 Task: Get directions from Grand Staircase-Escalante National Monument, Utah, United States to Sequoia National Park, California, United States departing at 12:00 noon on the 15th of December
Action: Mouse moved to (305, 73)
Screenshot: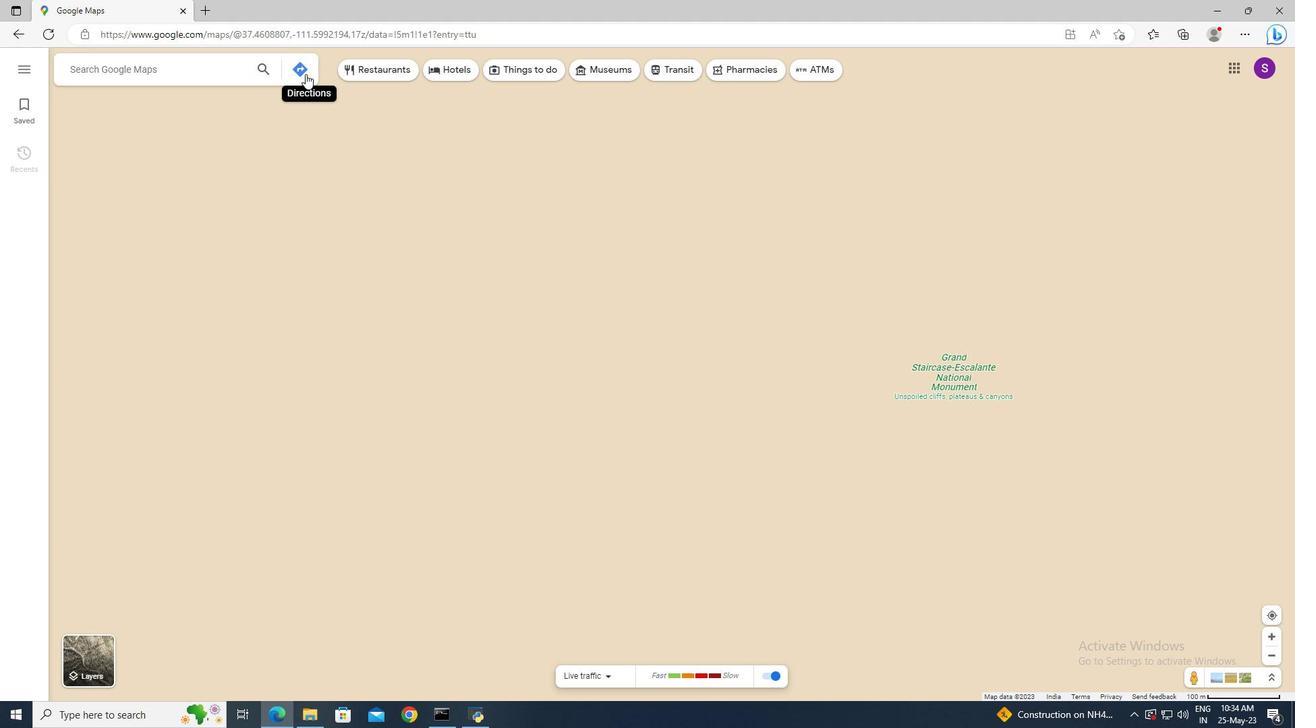 
Action: Mouse pressed left at (305, 73)
Screenshot: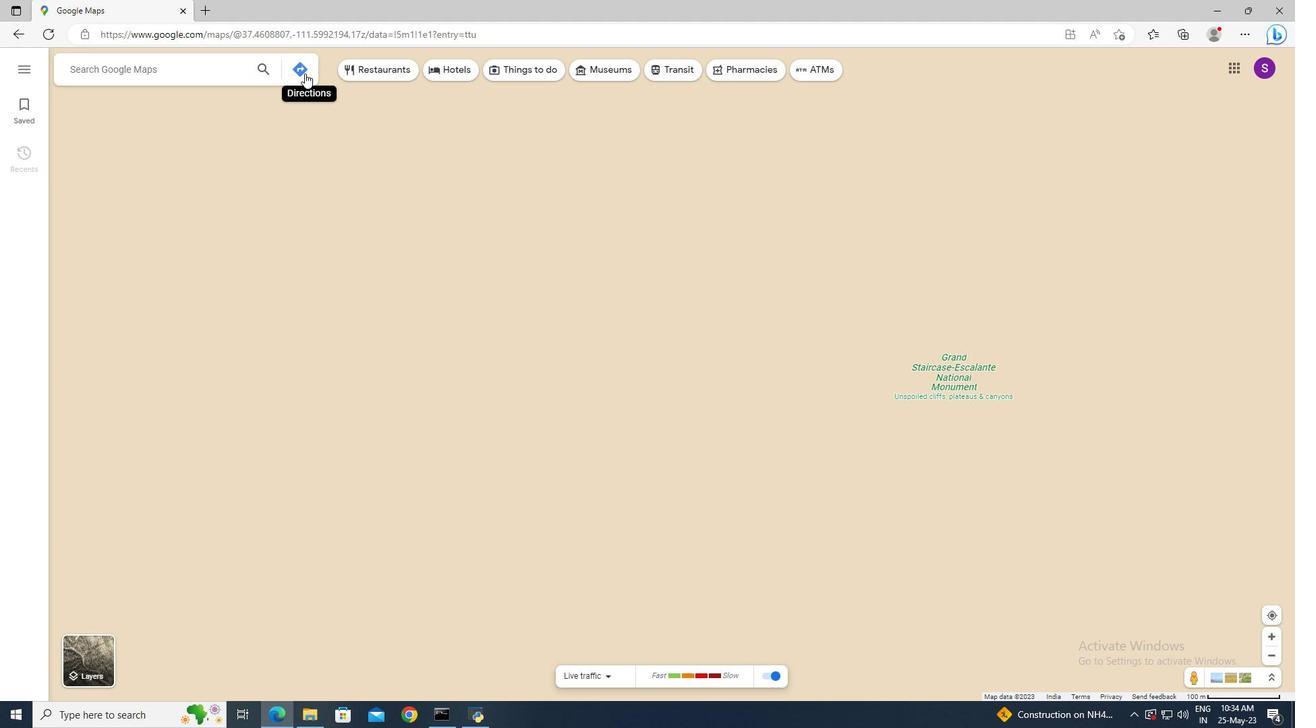 
Action: Mouse moved to (176, 112)
Screenshot: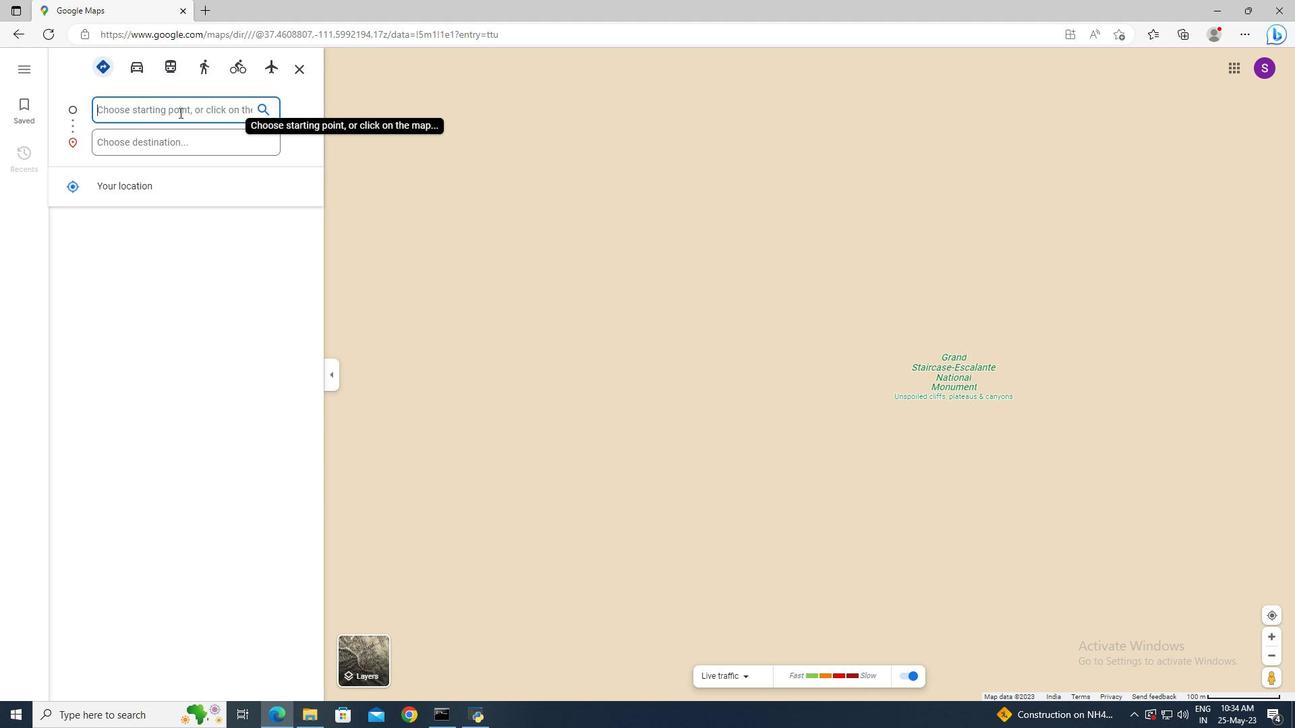 
Action: Mouse pressed left at (176, 112)
Screenshot: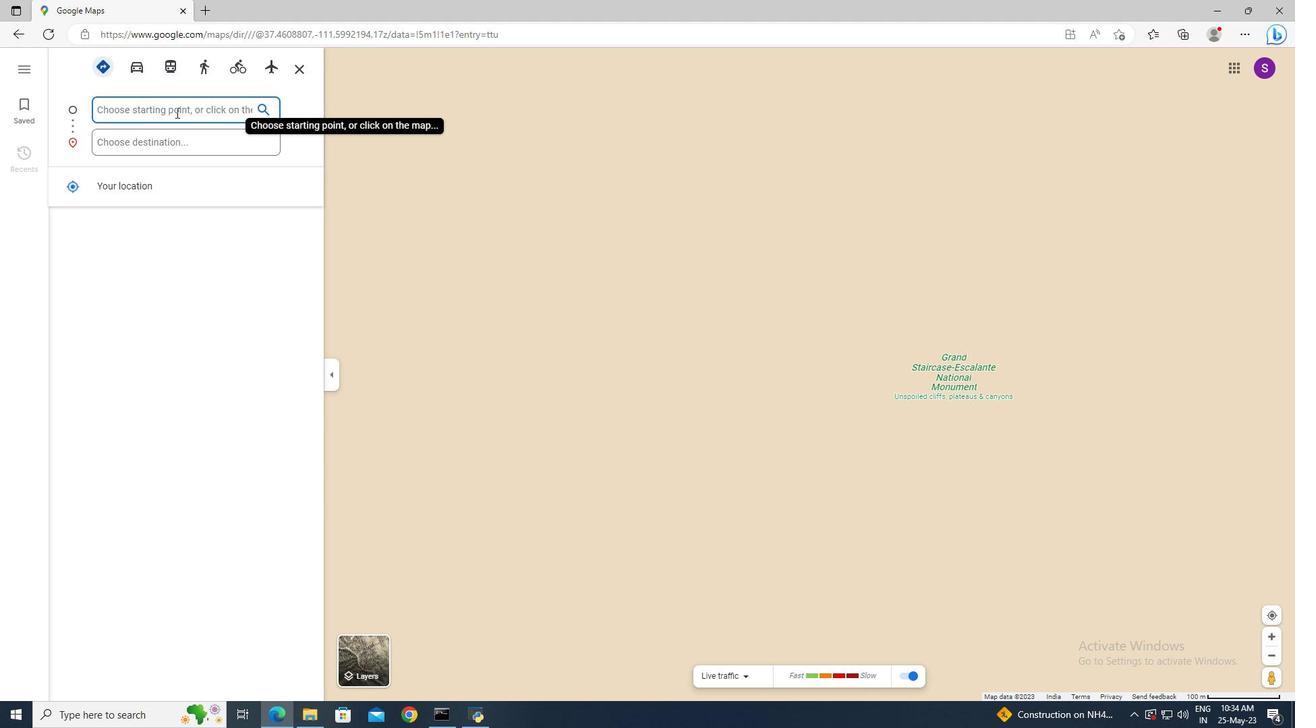
Action: Key pressed <Key.shift>Grand<Key.space><Key.shift_r>Staircase-<Key.shift>E
Screenshot: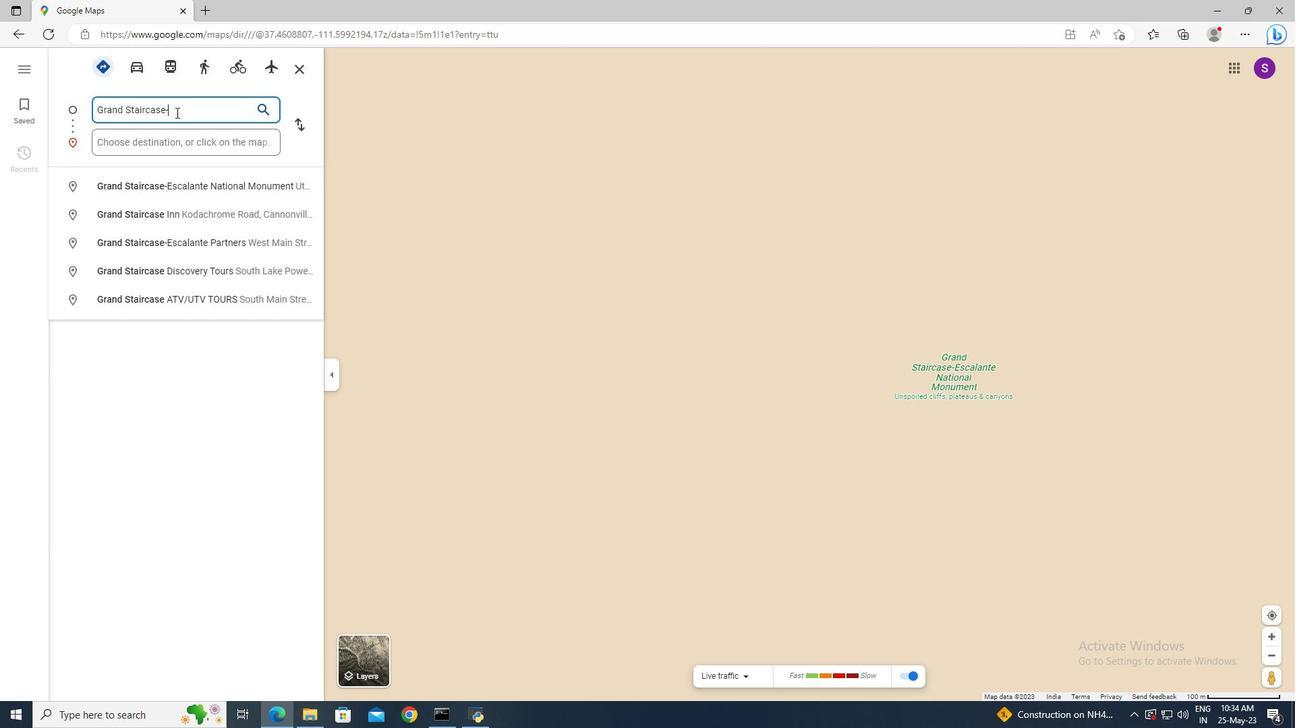 
Action: Mouse moved to (178, 186)
Screenshot: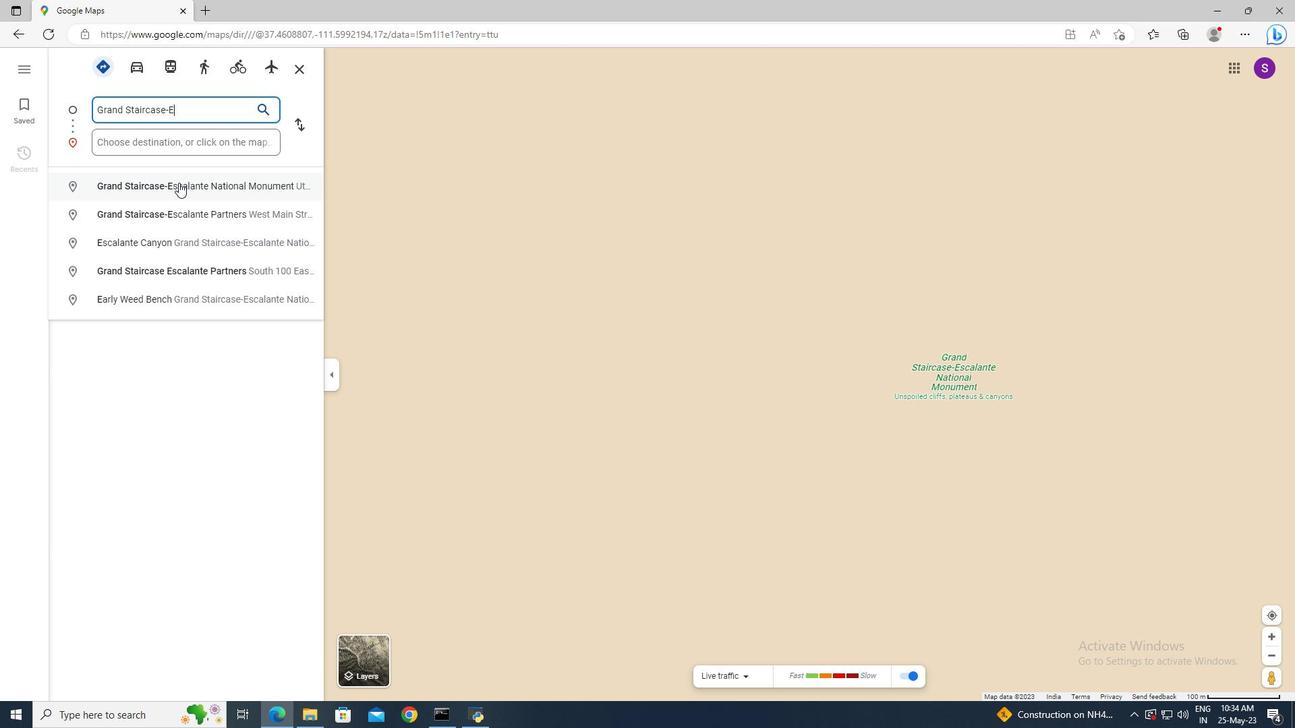 
Action: Mouse pressed left at (178, 186)
Screenshot: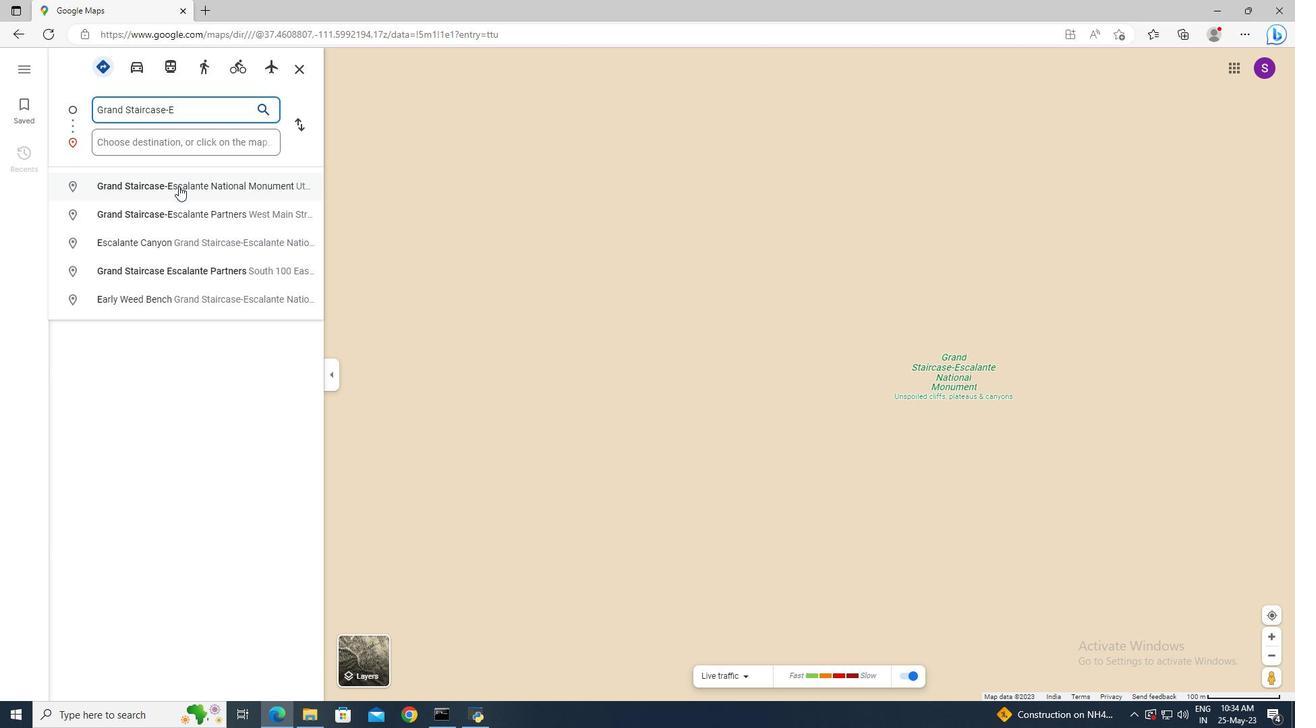 
Action: Mouse moved to (147, 143)
Screenshot: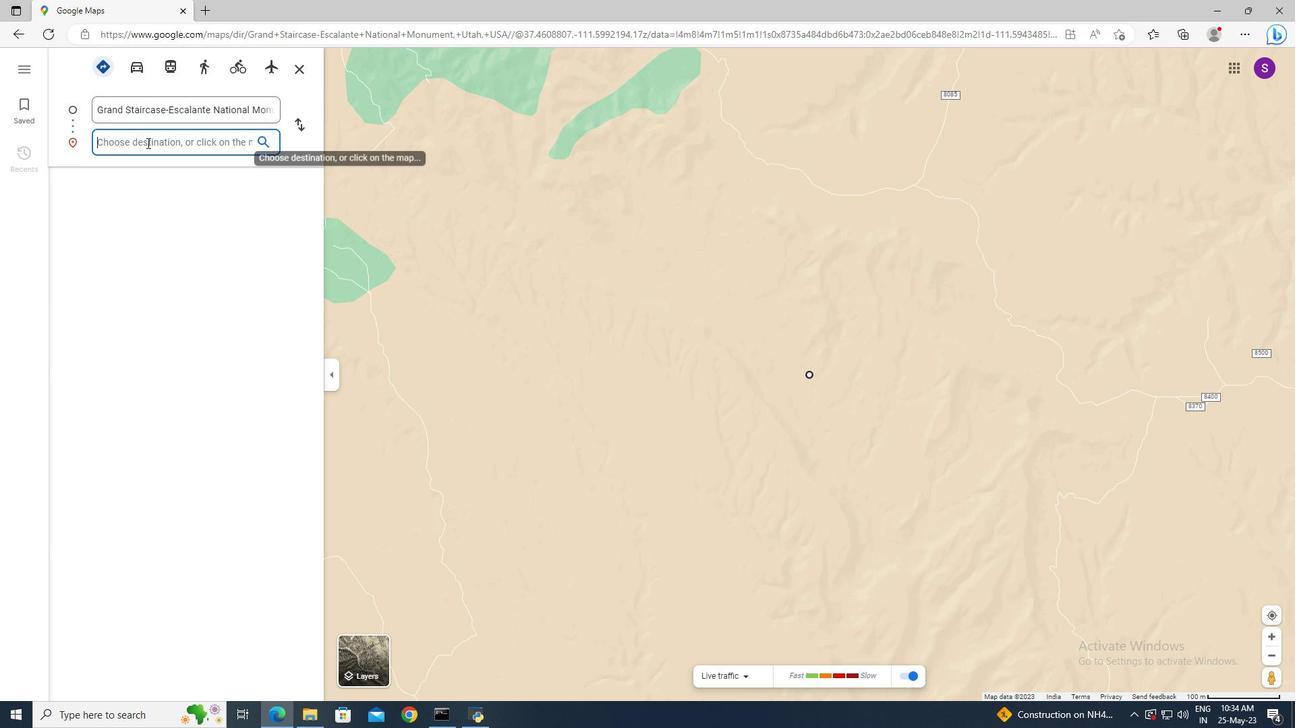 
Action: Mouse pressed left at (147, 143)
Screenshot: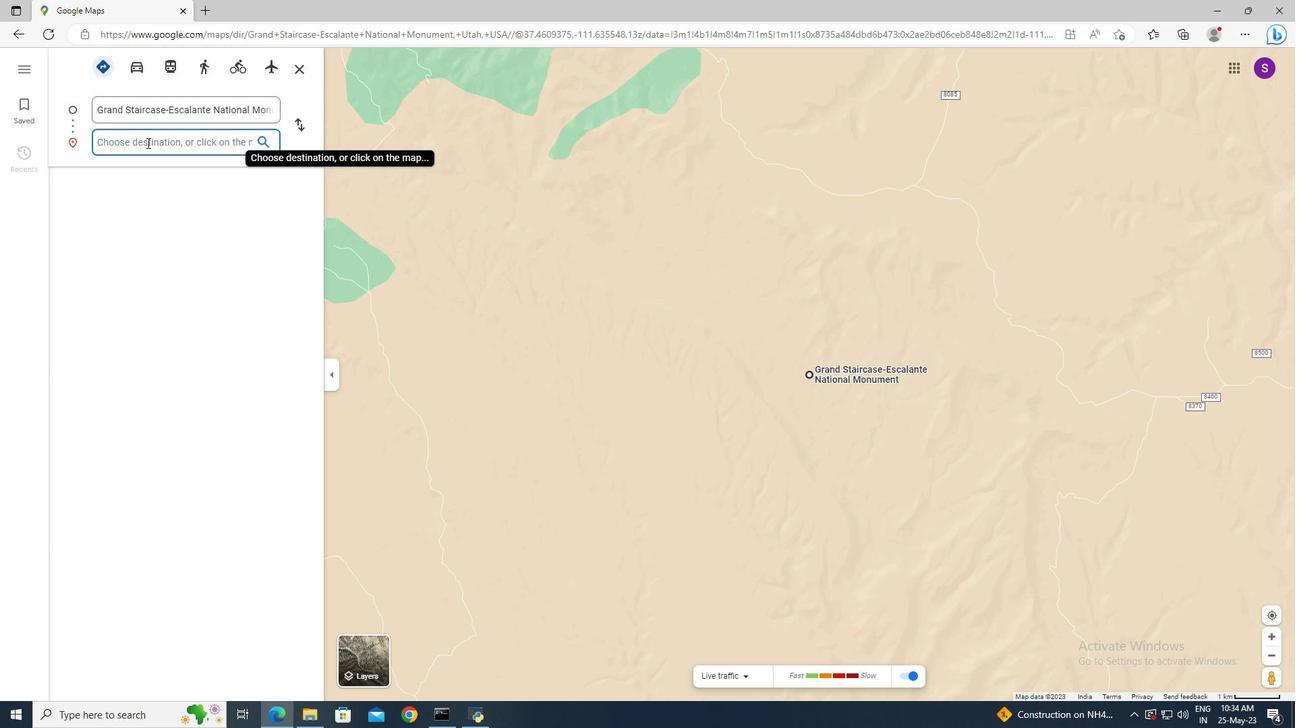 
Action: Key pressed <Key.shift_r>Sequoia<Key.space><Key.shift>National<Key.space><Key.shift>Park
Screenshot: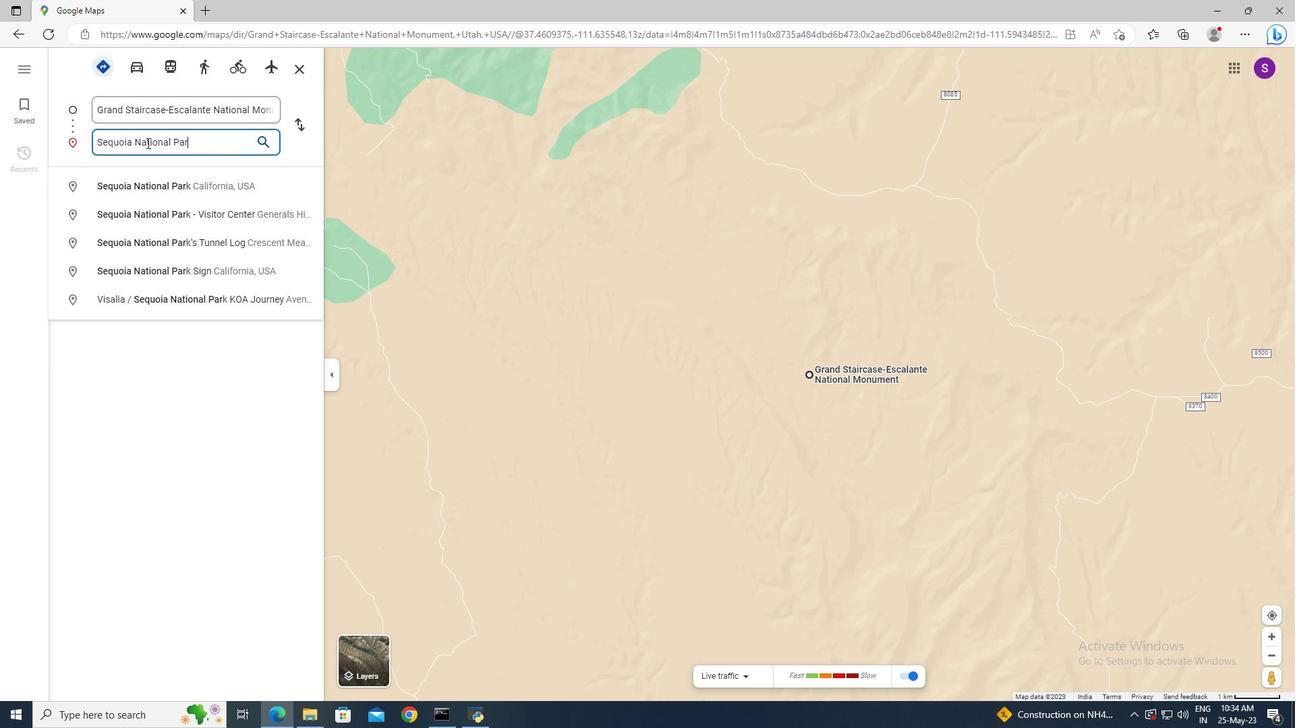 
Action: Mouse moved to (158, 182)
Screenshot: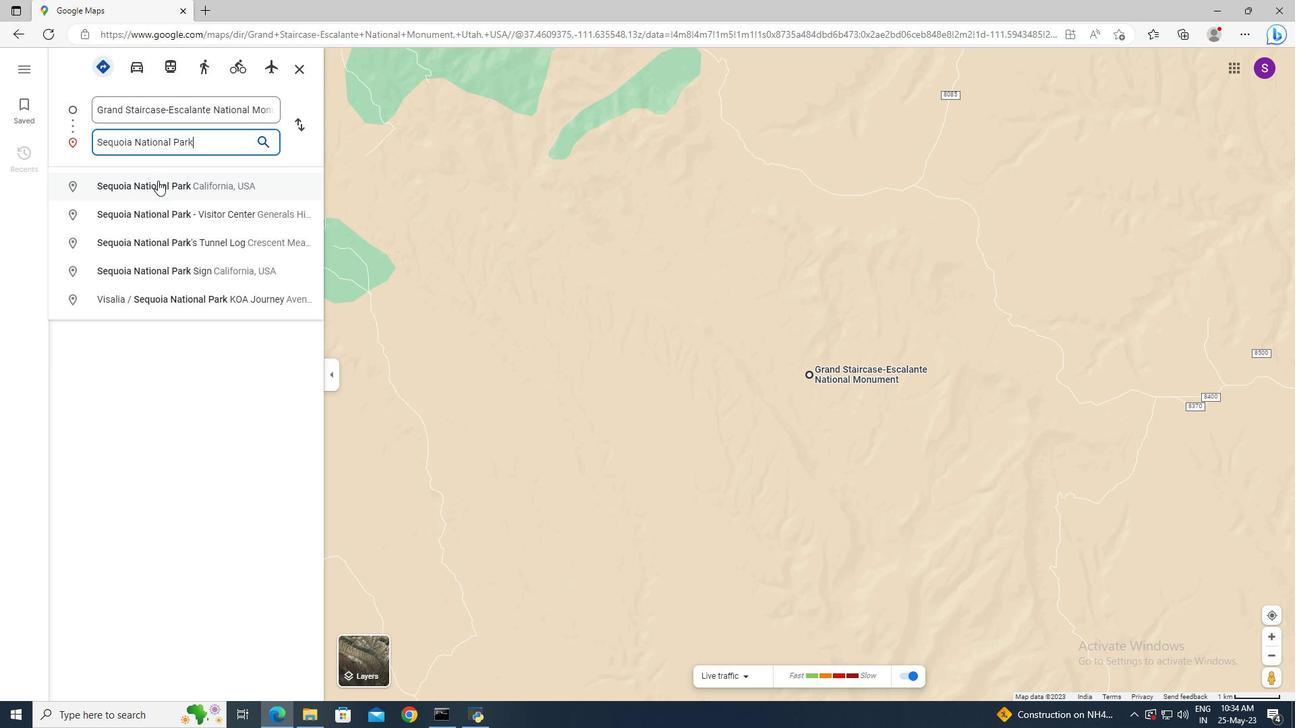 
Action: Mouse pressed left at (158, 182)
Screenshot: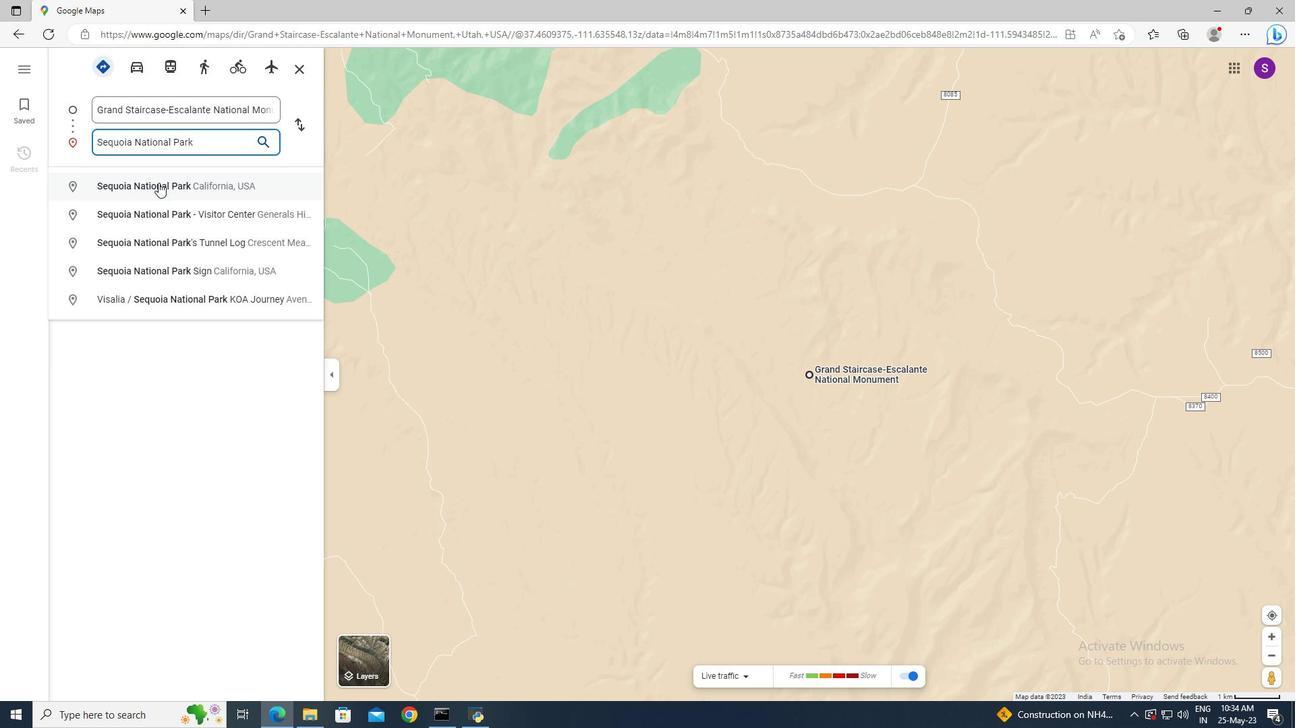 
Action: Mouse moved to (149, 221)
Screenshot: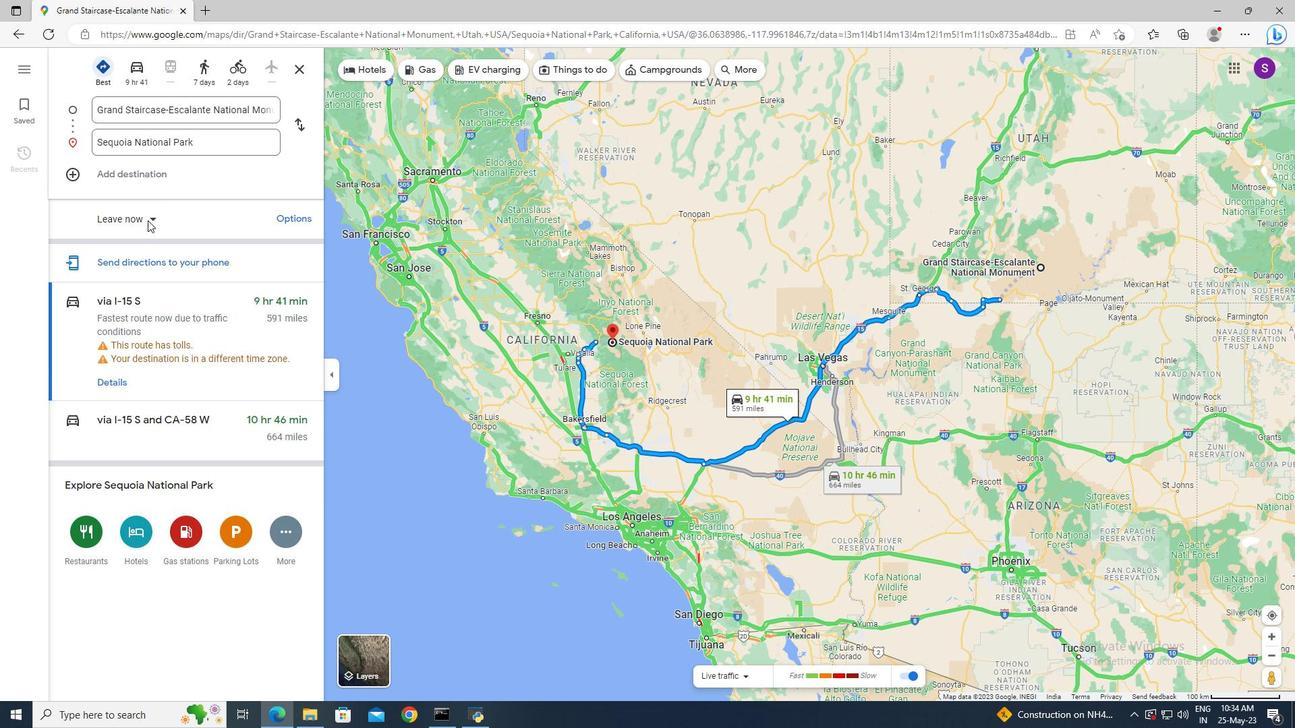 
Action: Mouse pressed left at (149, 221)
Screenshot: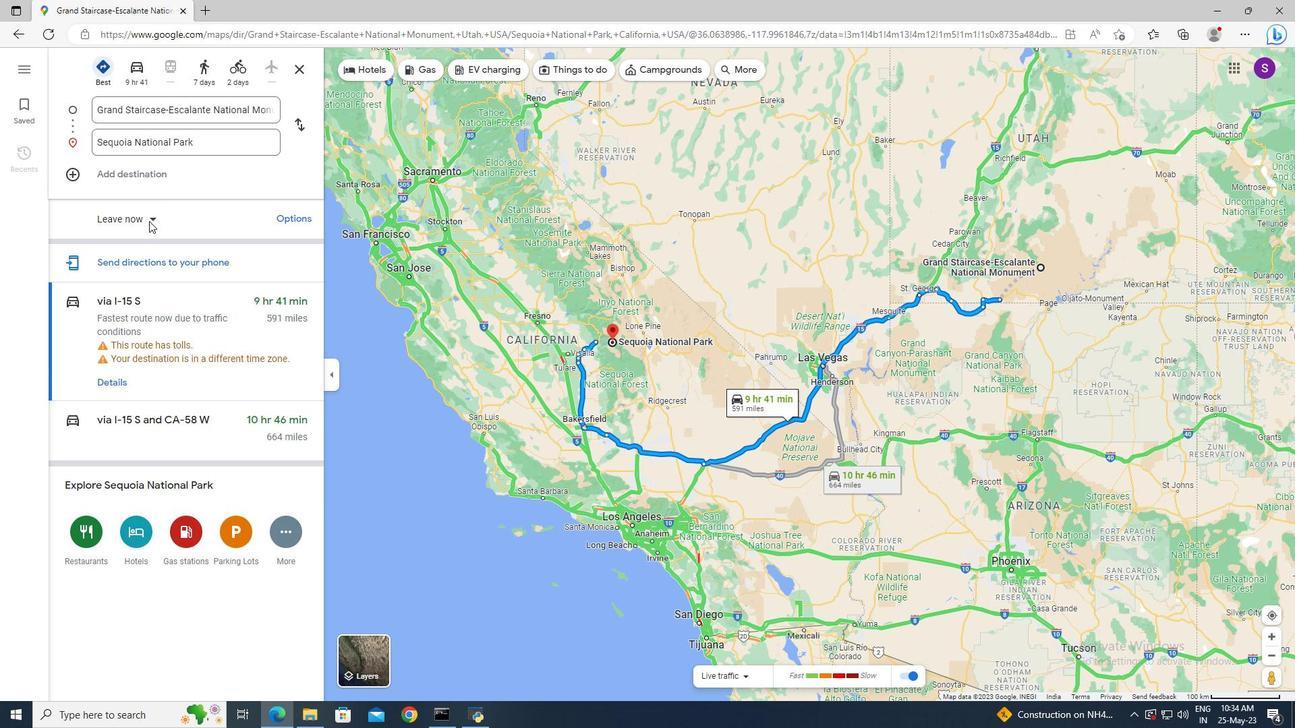 
Action: Mouse moved to (137, 255)
Screenshot: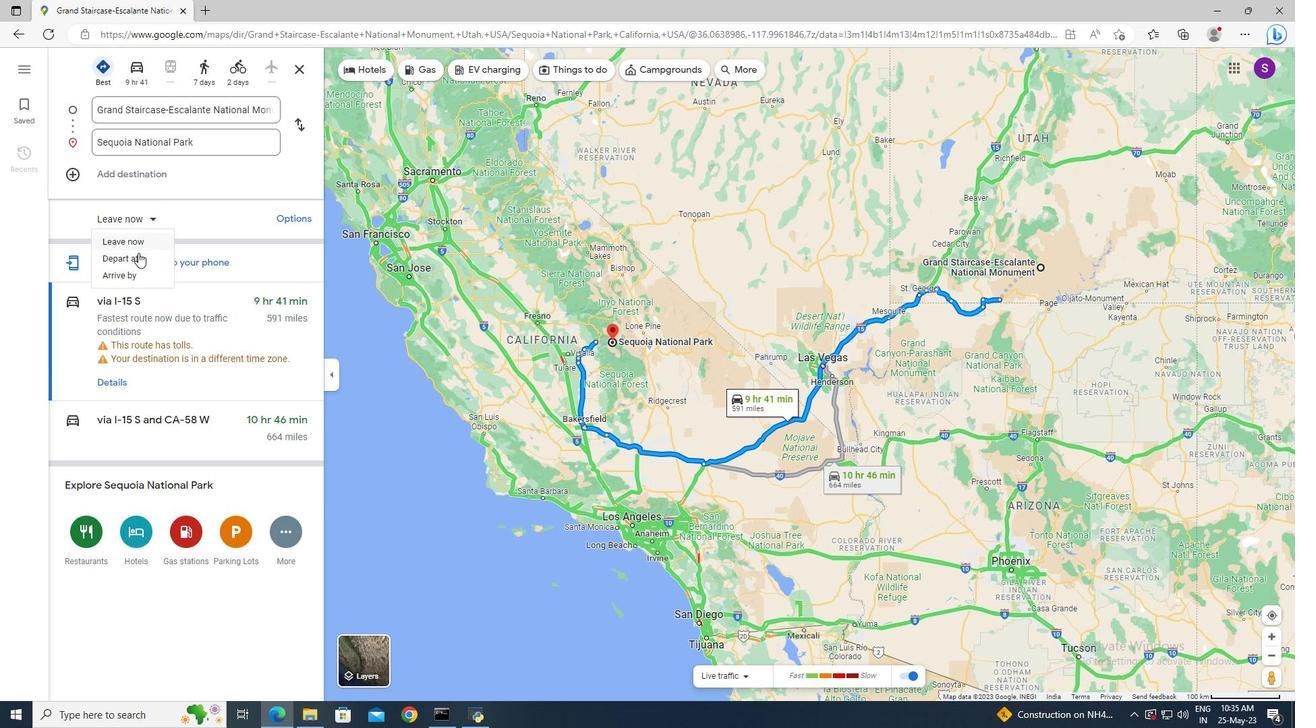 
Action: Mouse pressed left at (137, 255)
Screenshot: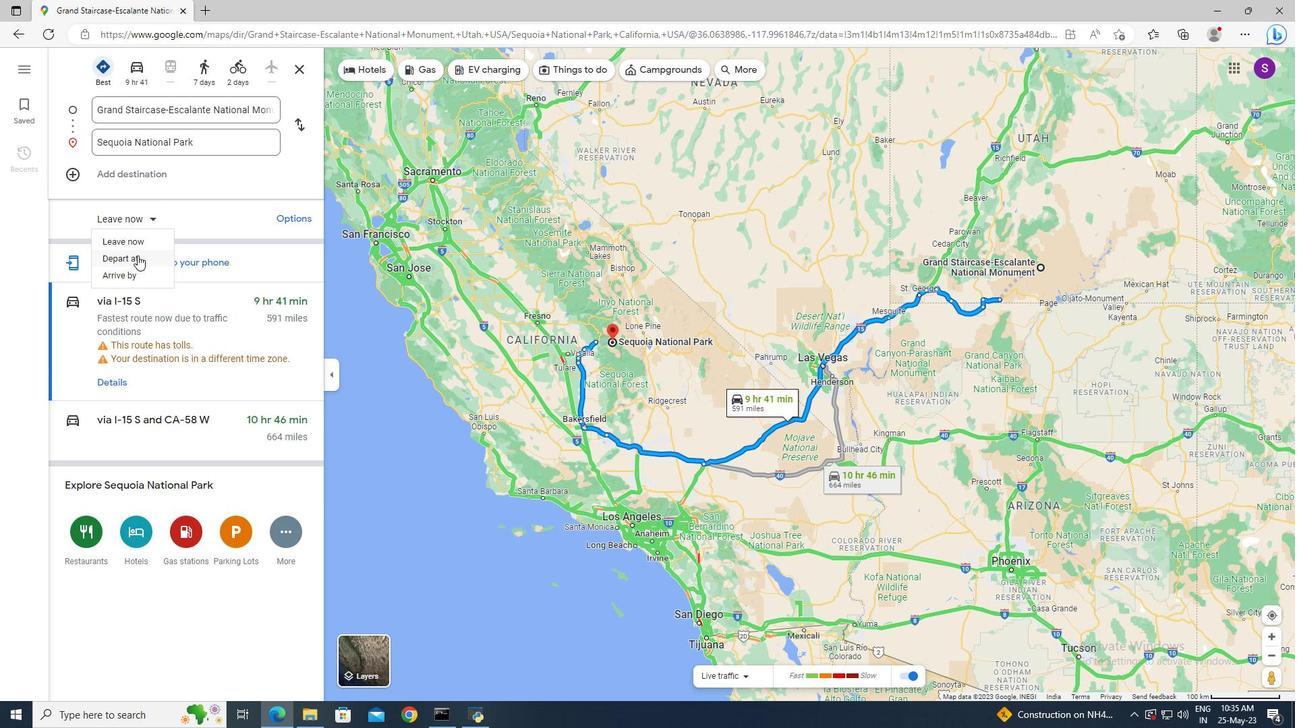 
Action: Mouse moved to (145, 211)
Screenshot: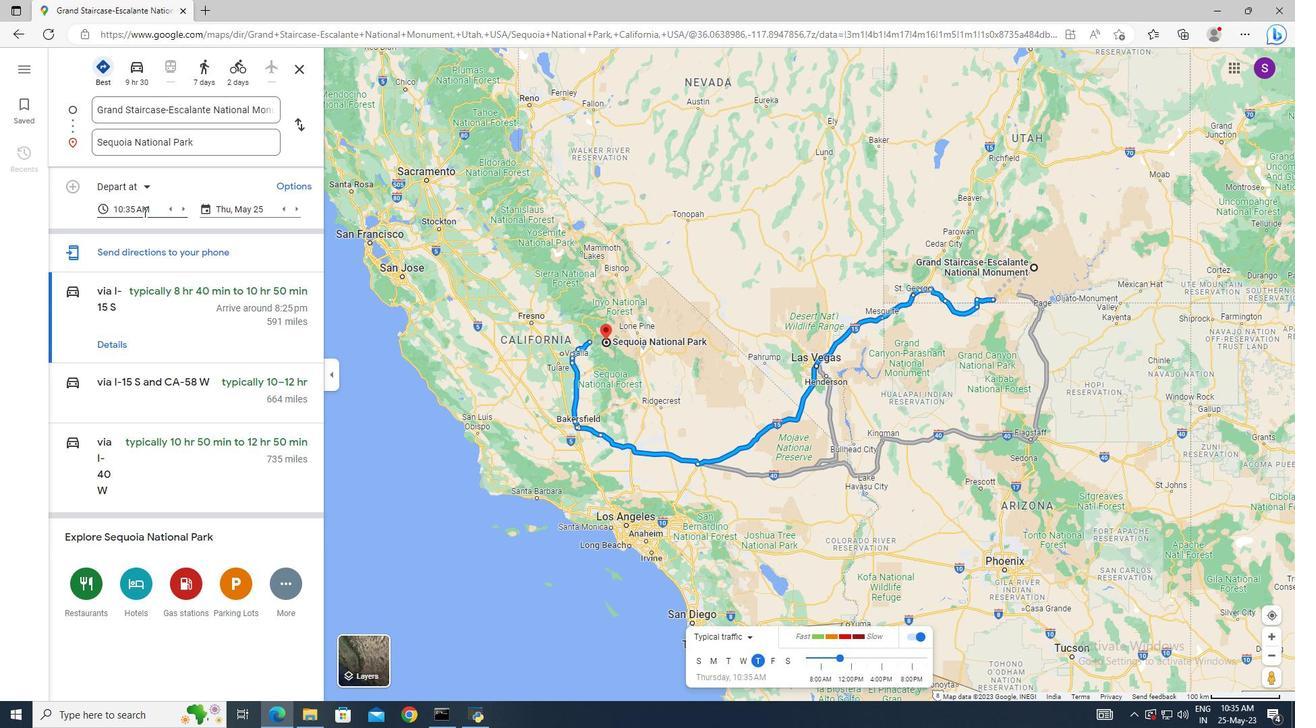 
Action: Mouse pressed left at (145, 211)
Screenshot: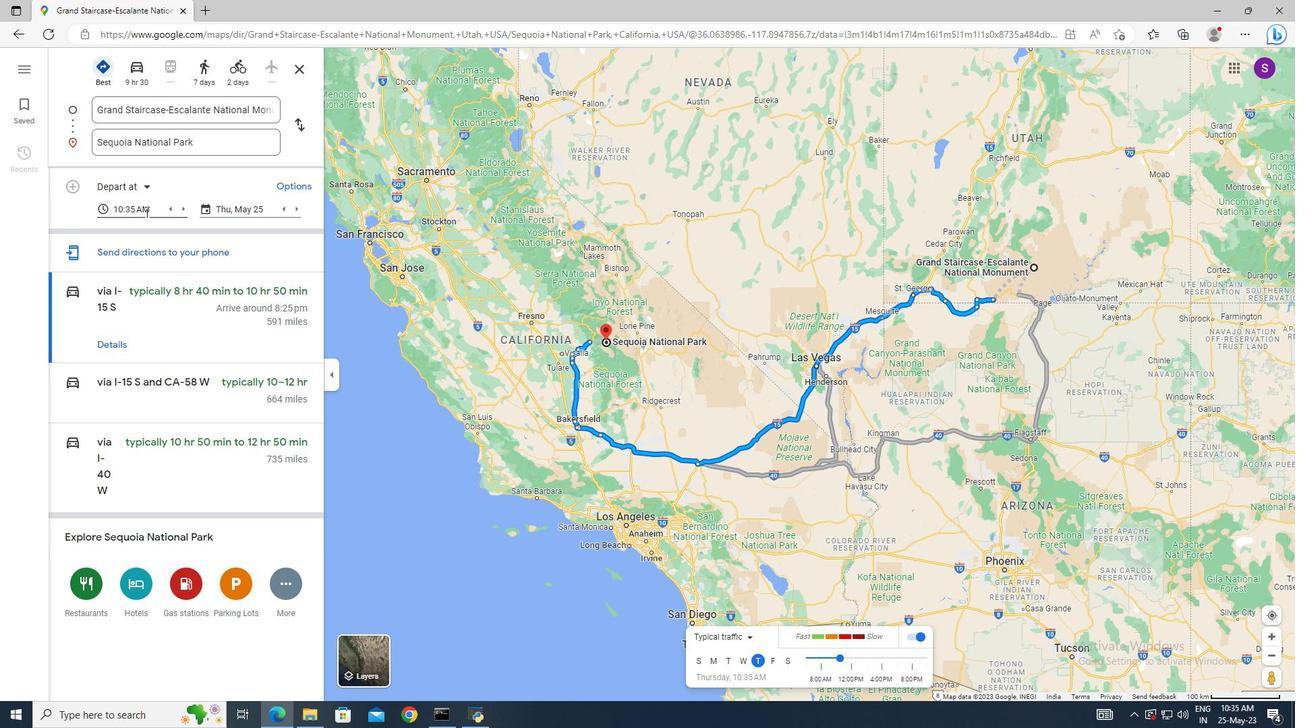 
Action: Mouse moved to (178, 369)
Screenshot: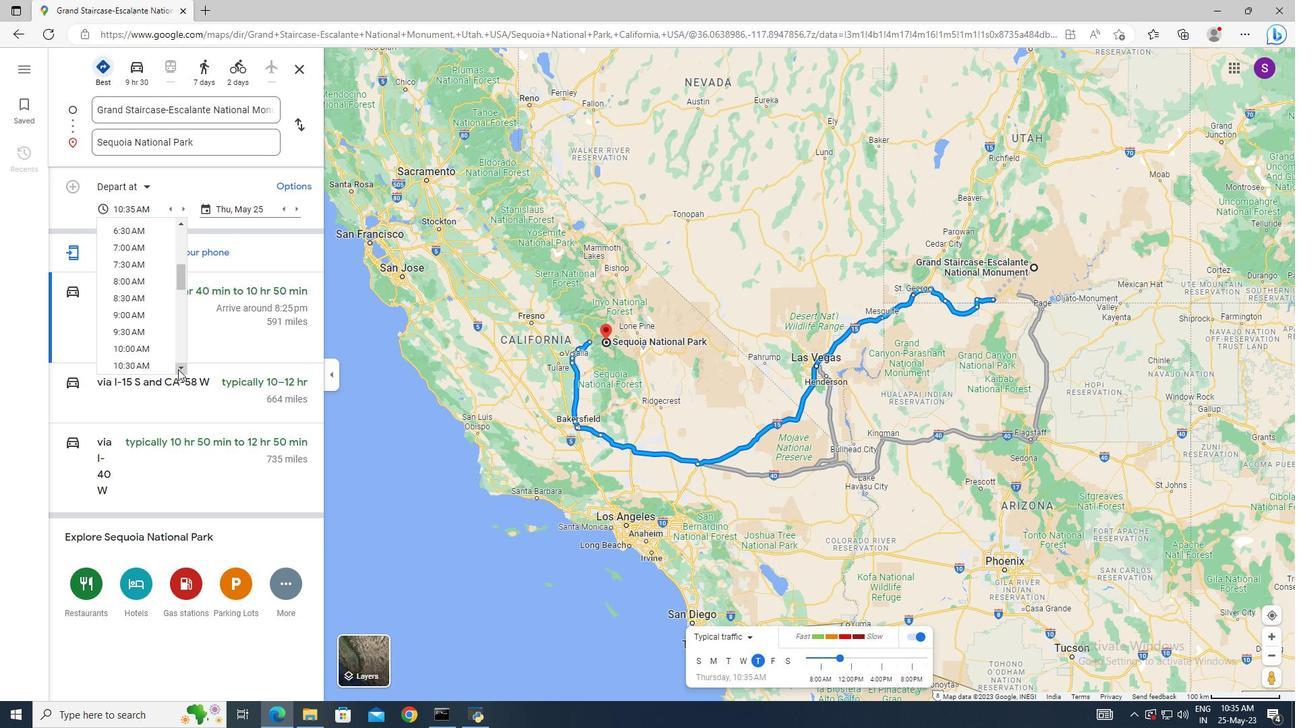 
Action: Mouse pressed left at (178, 369)
Screenshot: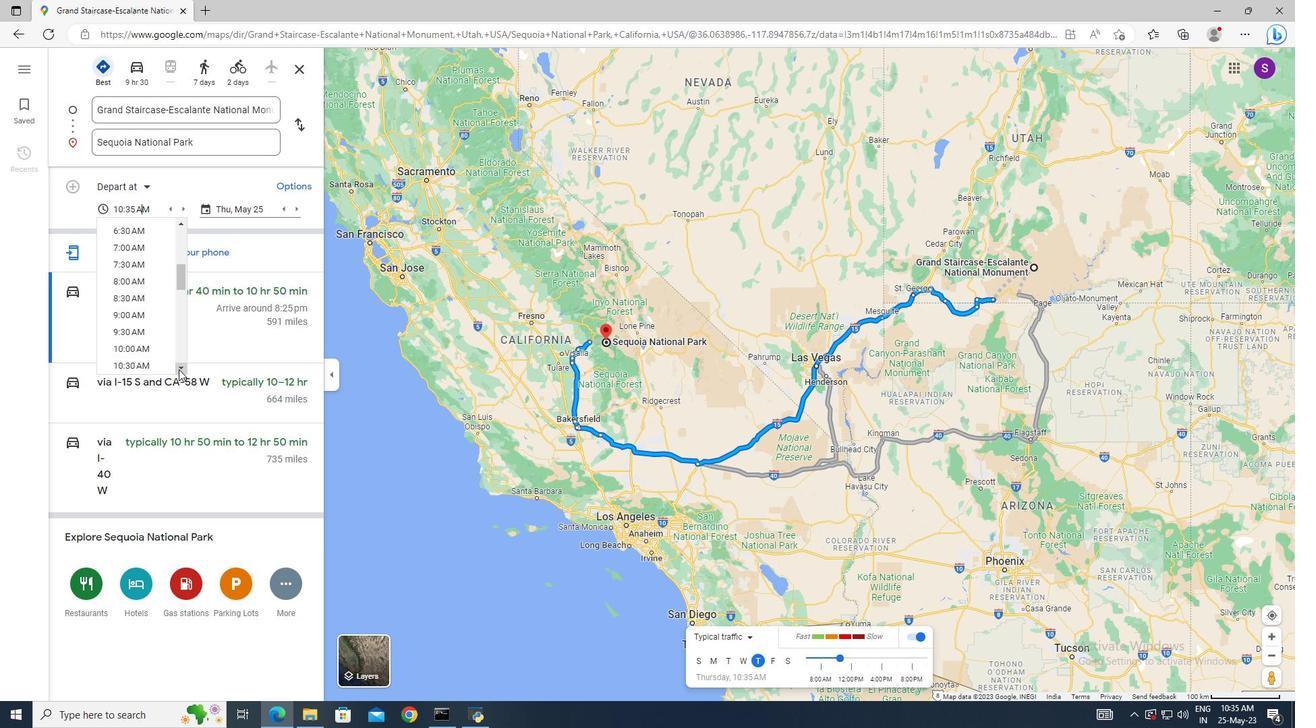 
Action: Mouse pressed left at (178, 369)
Screenshot: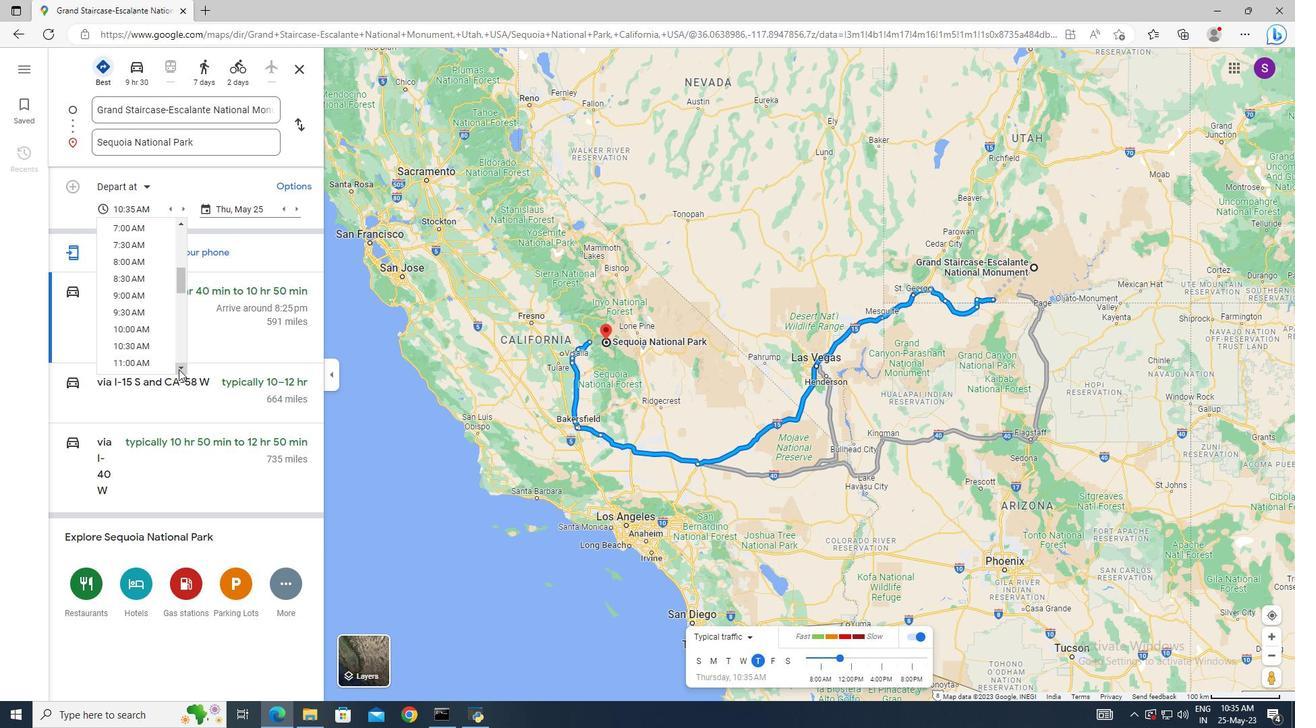 
Action: Mouse pressed left at (178, 369)
Screenshot: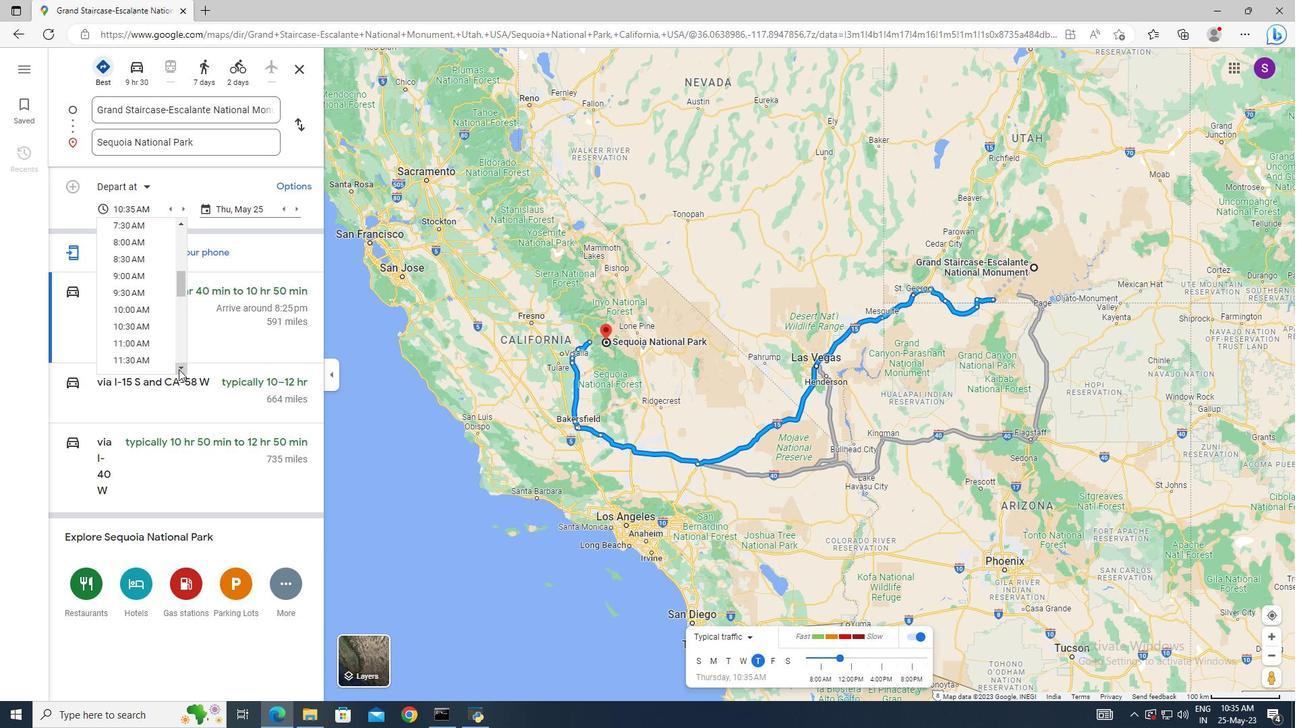 
Action: Mouse moved to (157, 360)
Screenshot: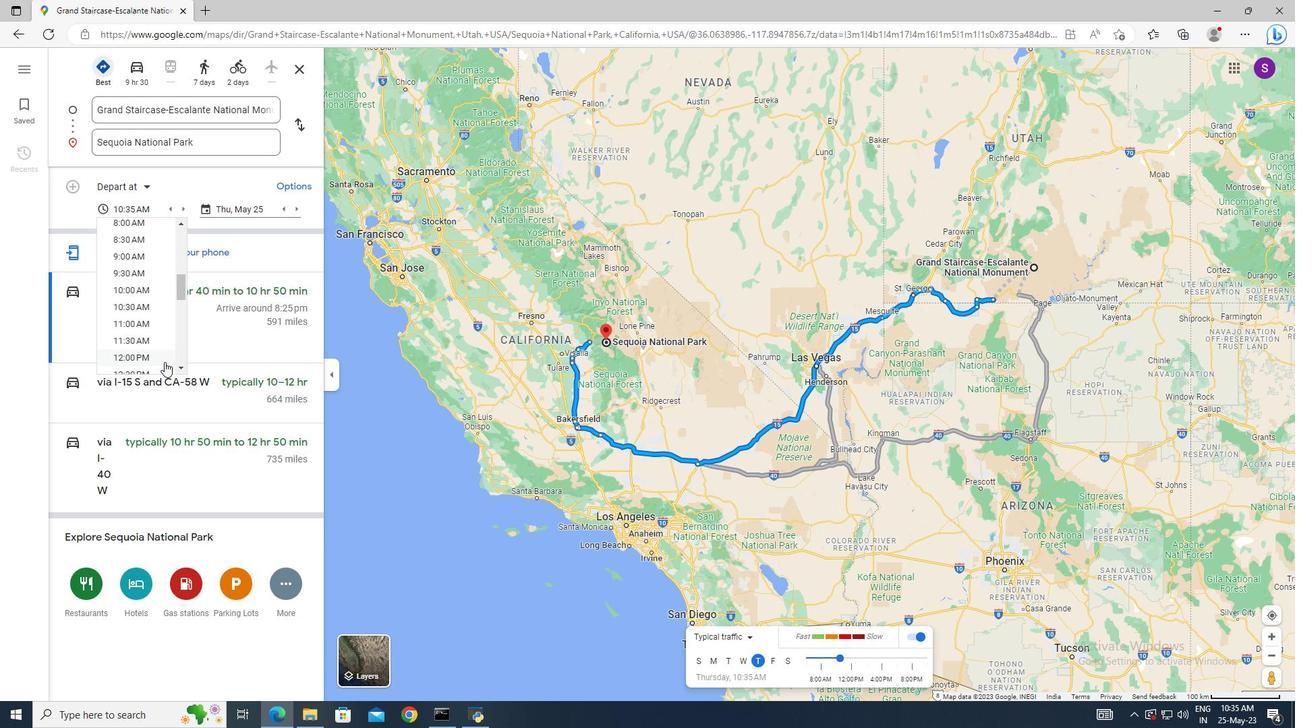 
Action: Mouse pressed left at (157, 360)
Screenshot: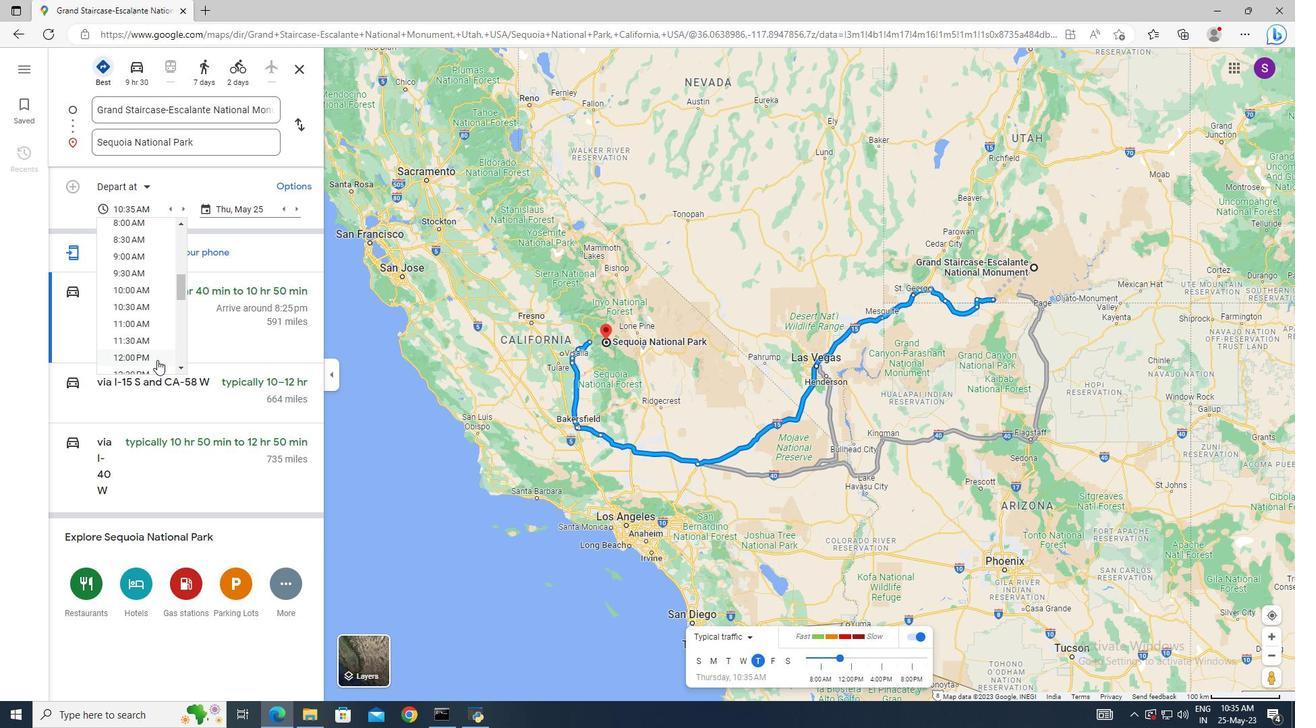 
Action: Mouse moved to (230, 210)
Screenshot: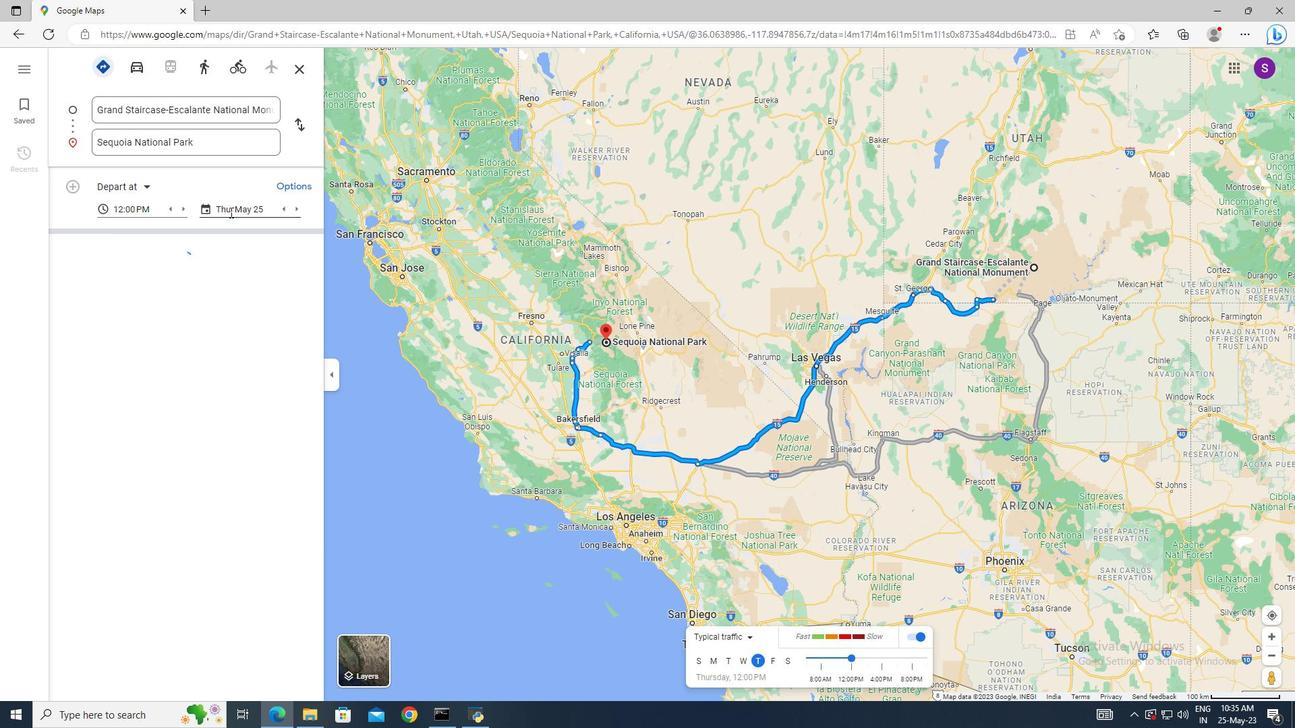 
Action: Mouse pressed left at (230, 210)
Screenshot: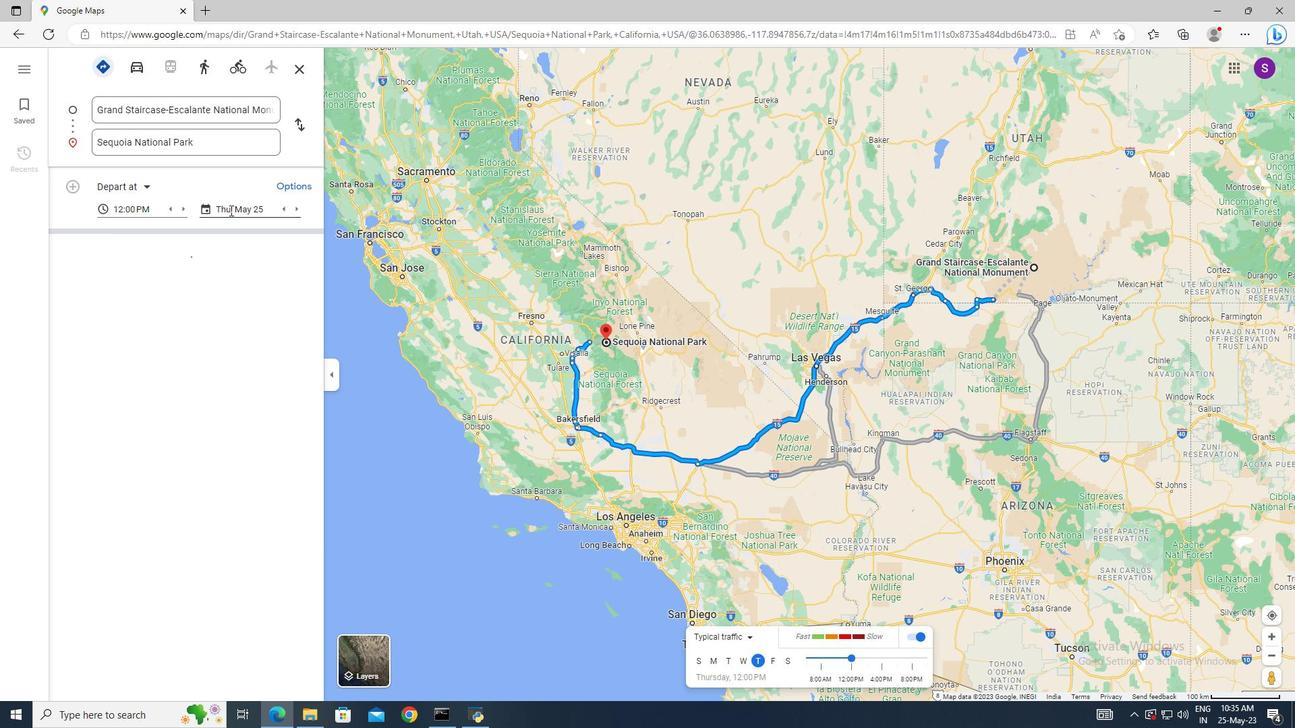 
Action: Mouse moved to (315, 236)
Screenshot: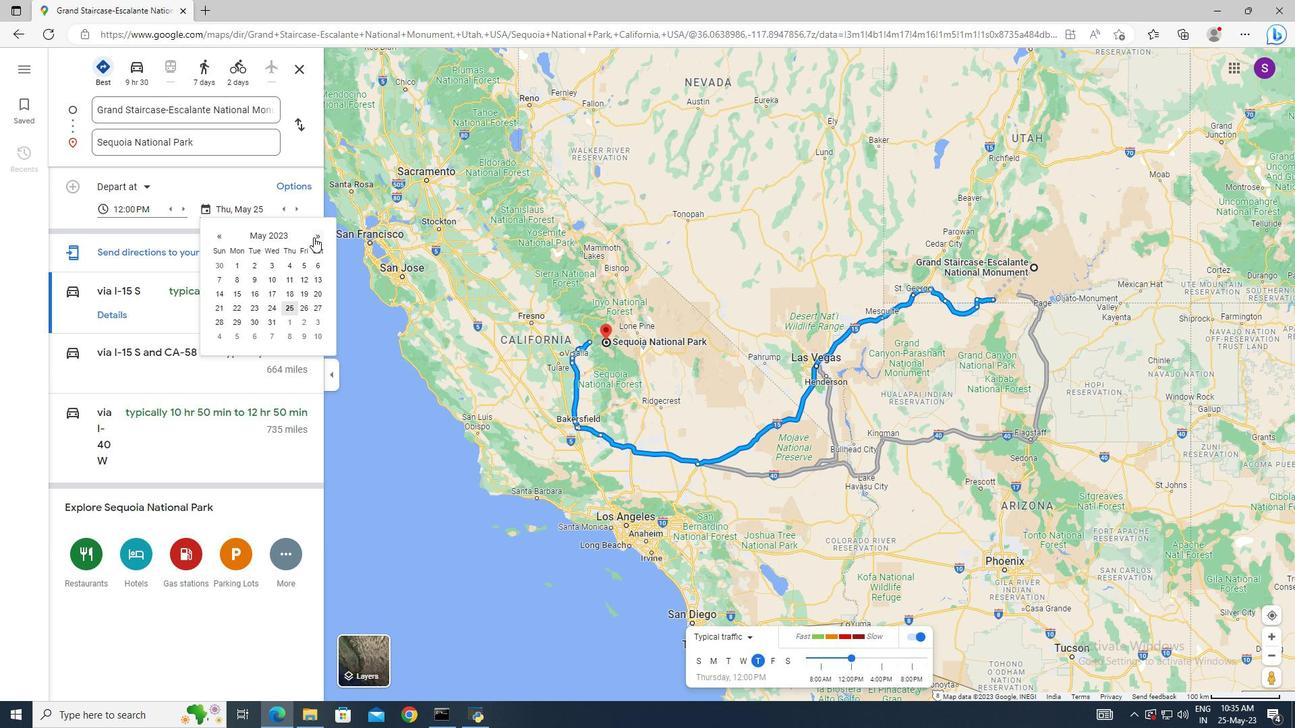 
Action: Mouse pressed left at (315, 236)
Screenshot: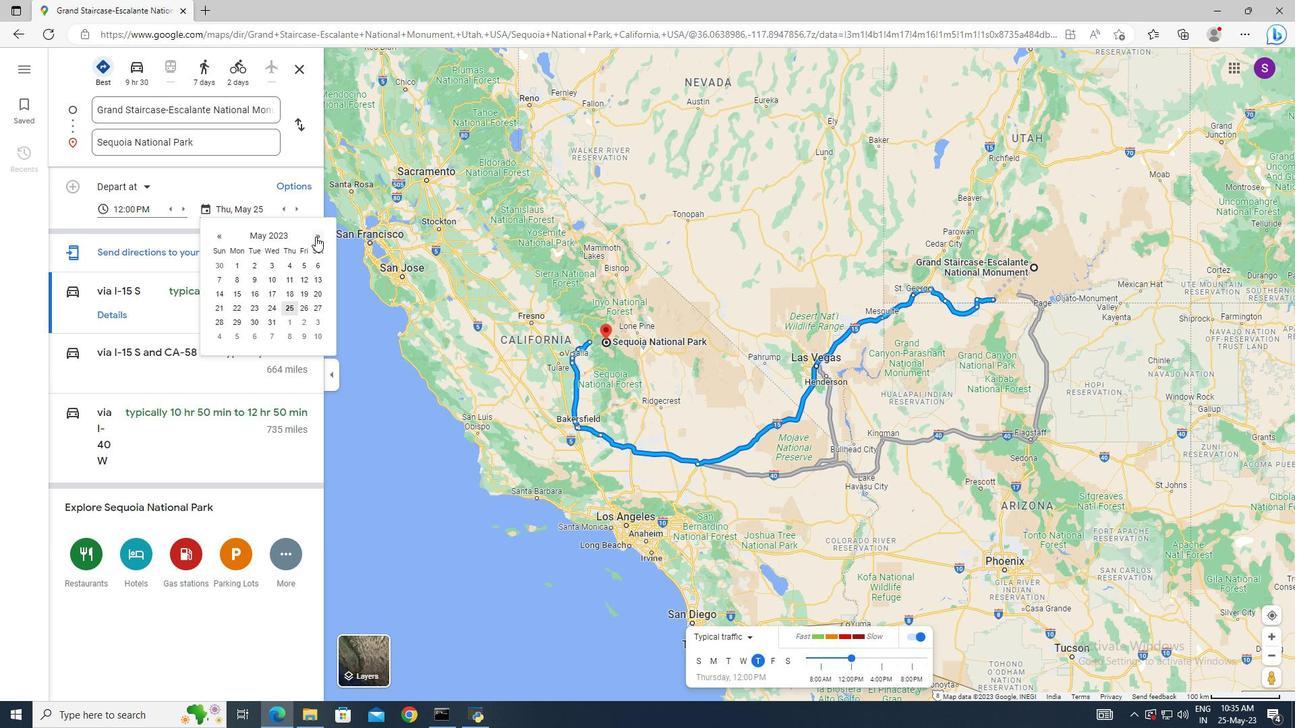 
Action: Mouse pressed left at (315, 236)
Screenshot: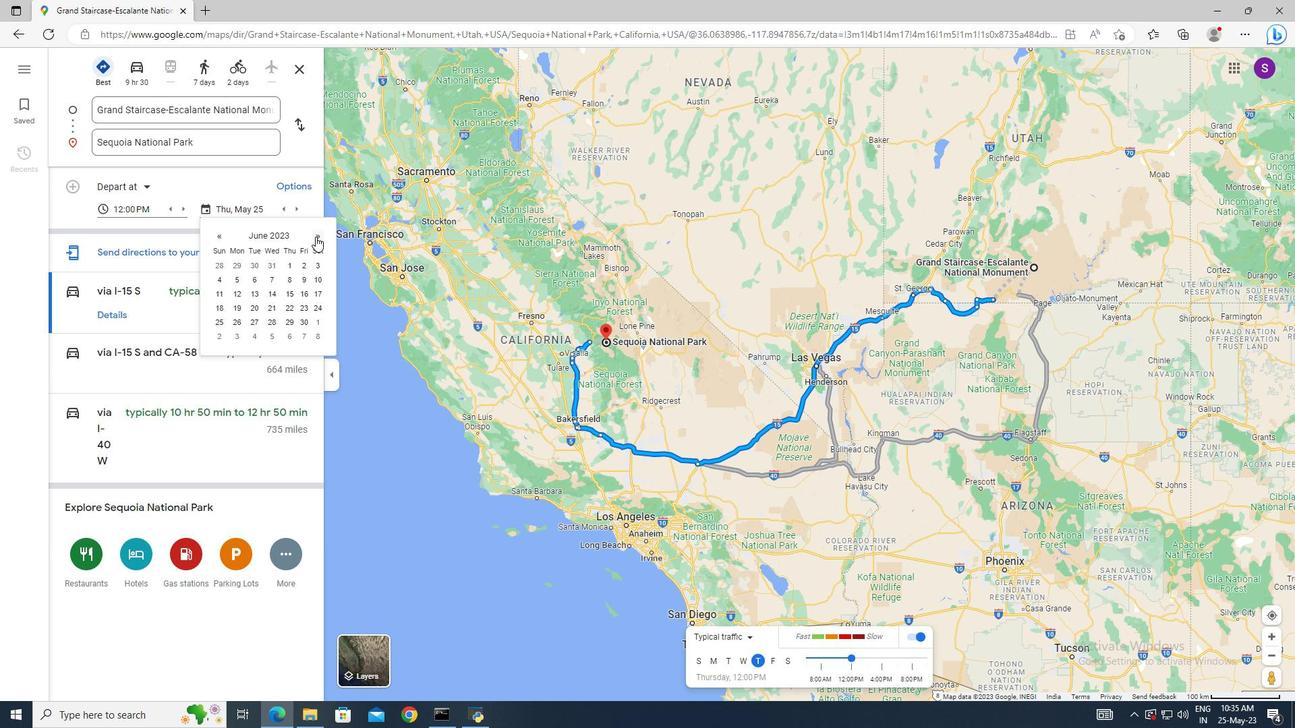 
Action: Mouse pressed left at (315, 236)
Screenshot: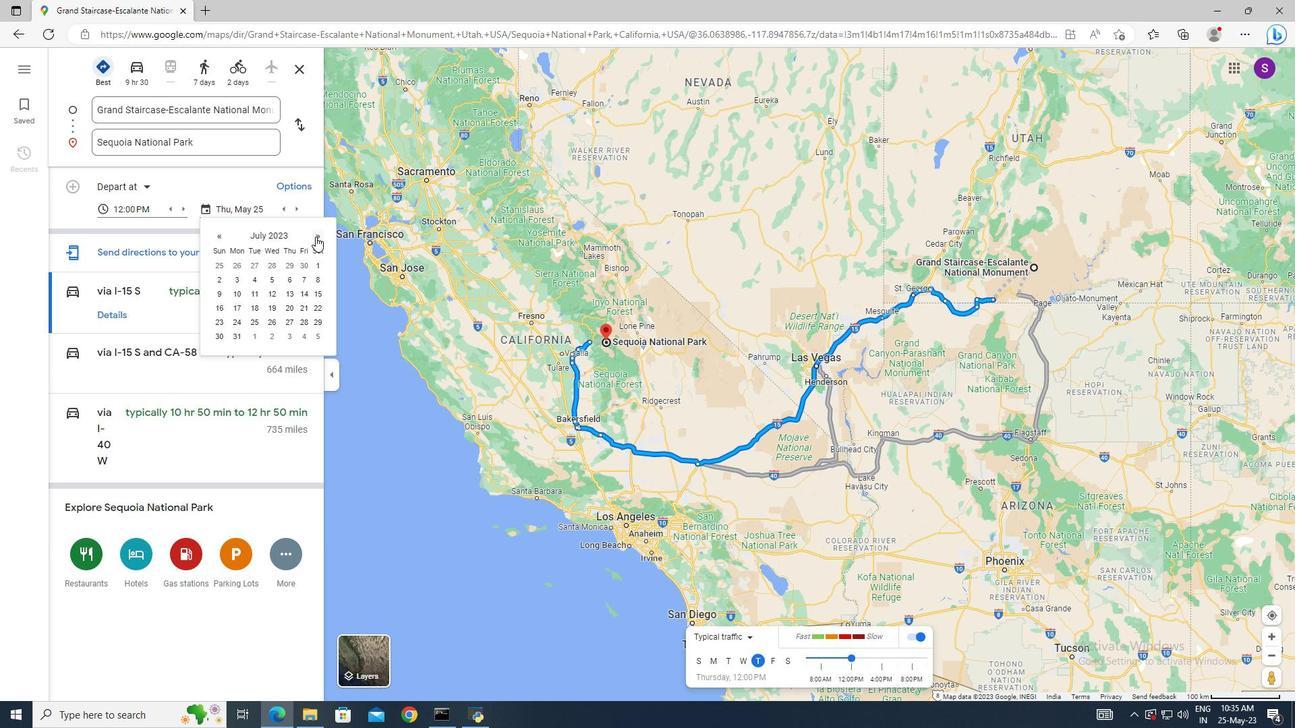 
Action: Mouse pressed left at (315, 236)
Screenshot: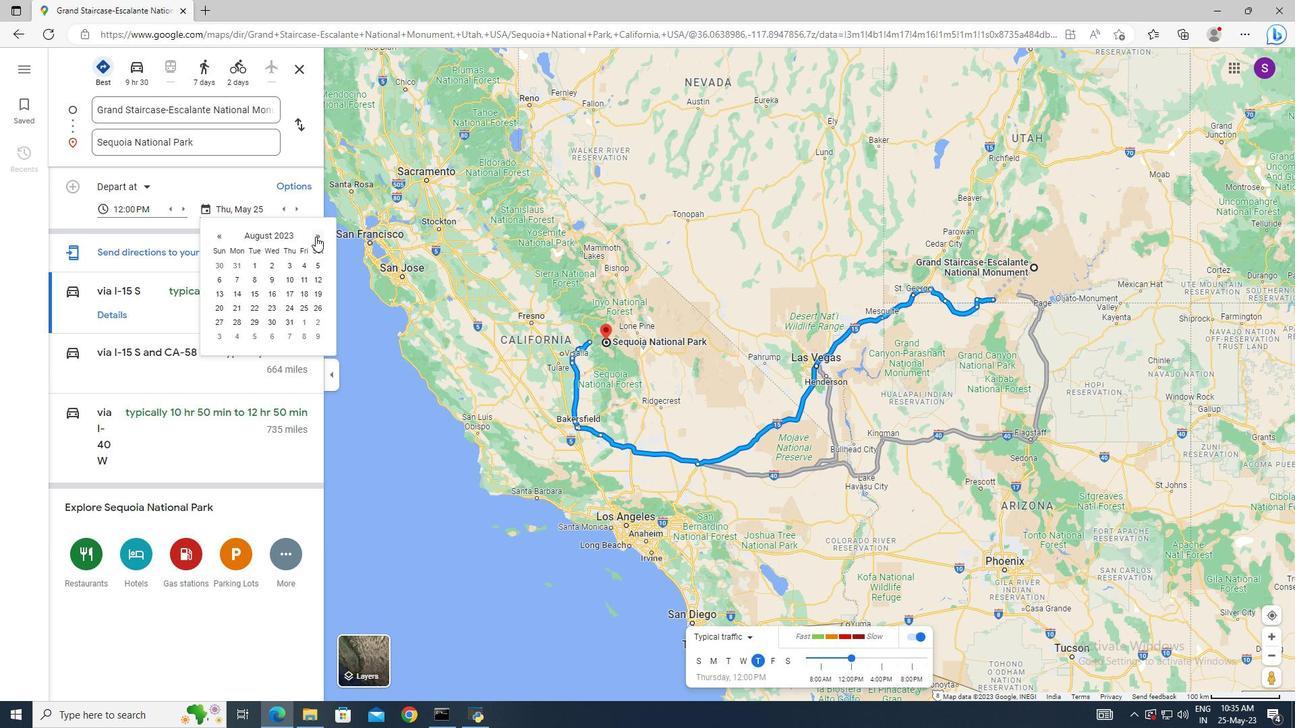 
Action: Mouse pressed left at (315, 236)
Screenshot: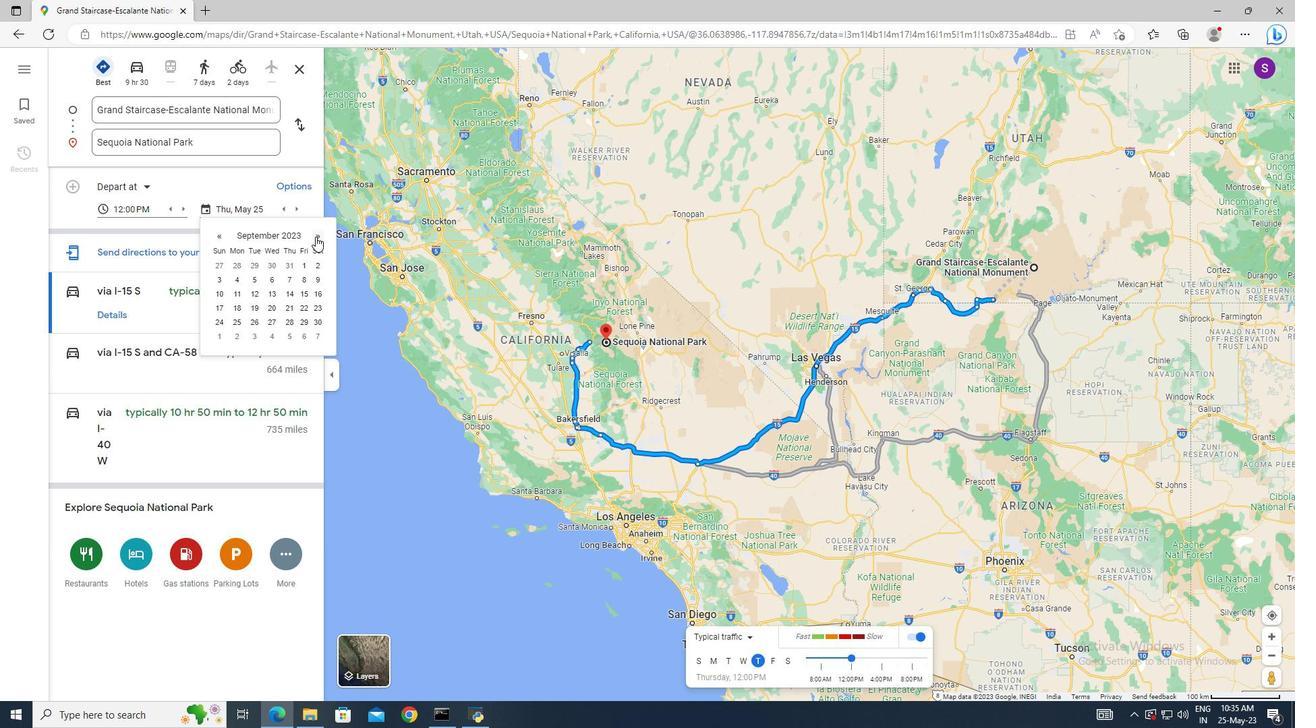 
Action: Mouse pressed left at (315, 236)
Screenshot: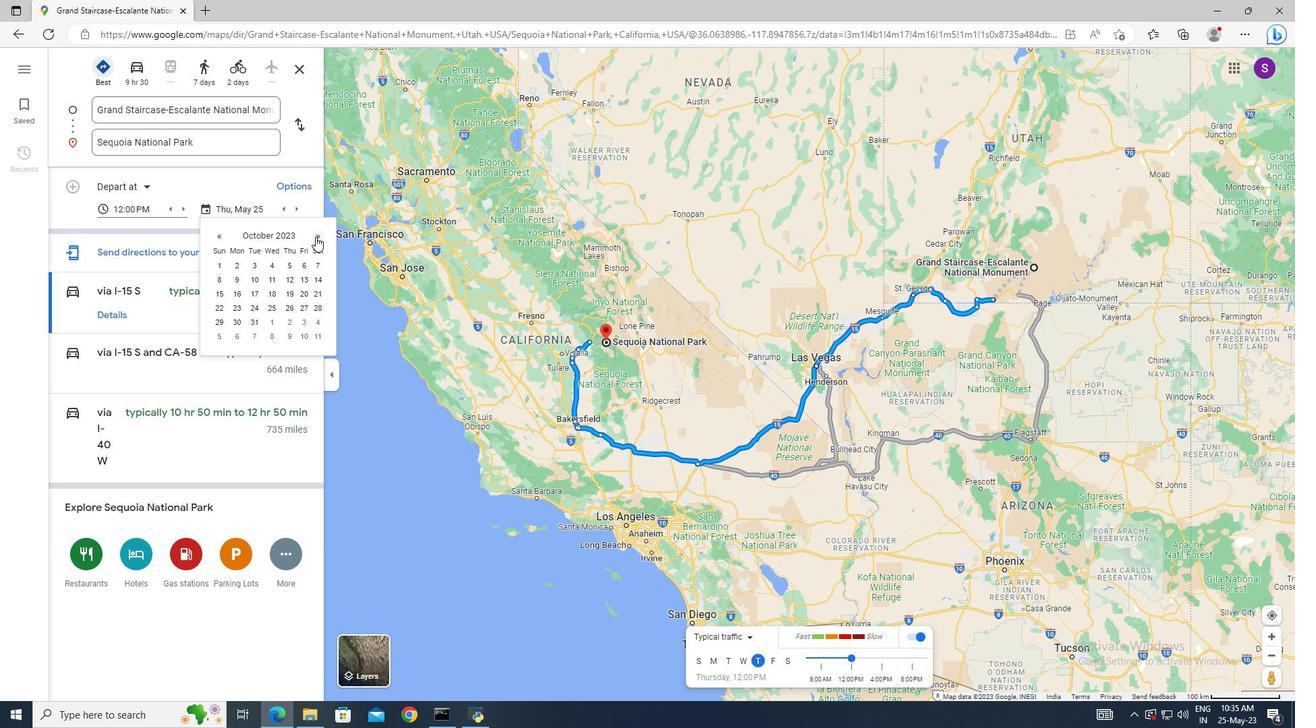 
Action: Mouse pressed left at (315, 236)
Screenshot: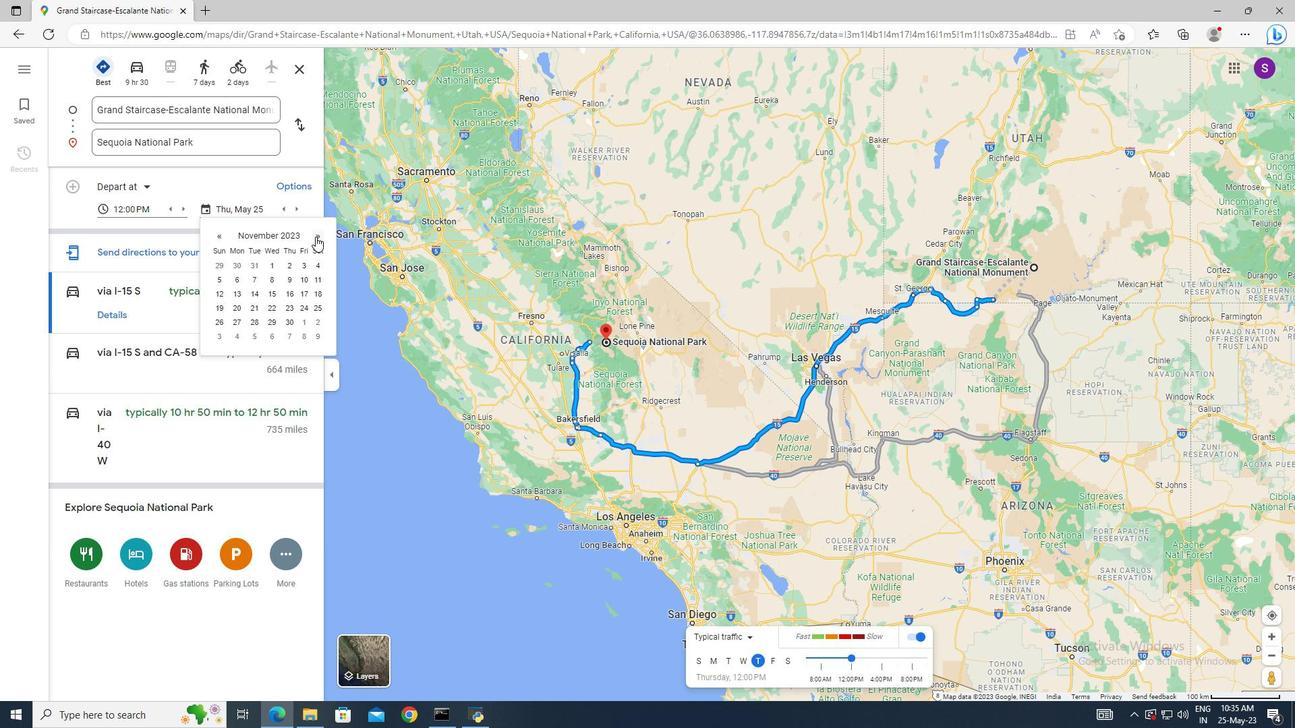 
Action: Mouse moved to (305, 292)
Screenshot: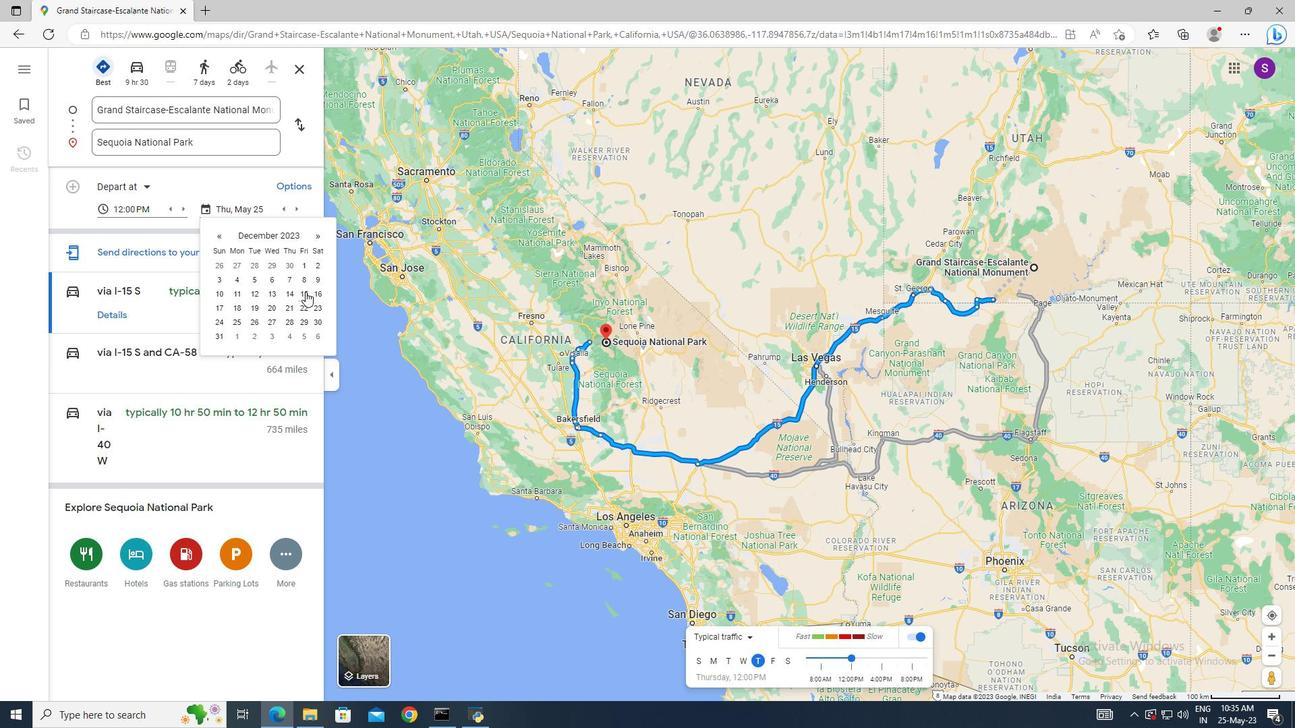 
Action: Mouse pressed left at (305, 292)
Screenshot: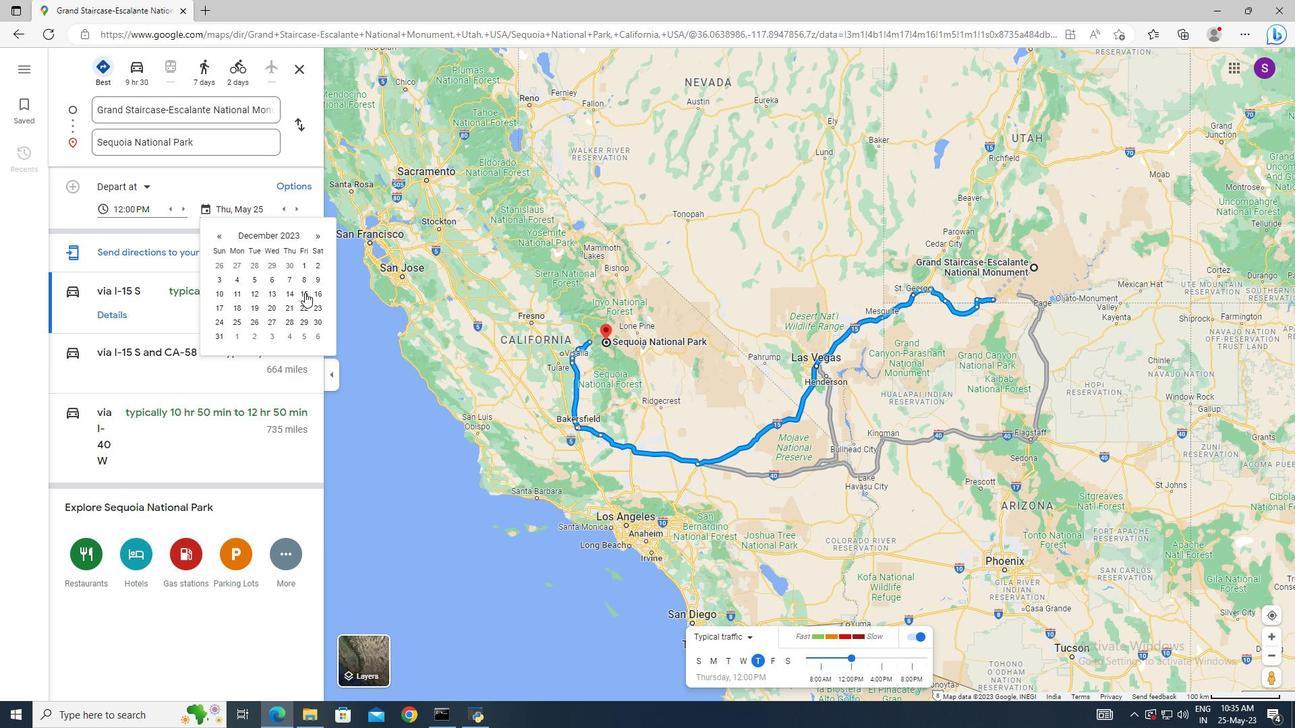 
Action: Mouse moved to (747, 387)
Screenshot: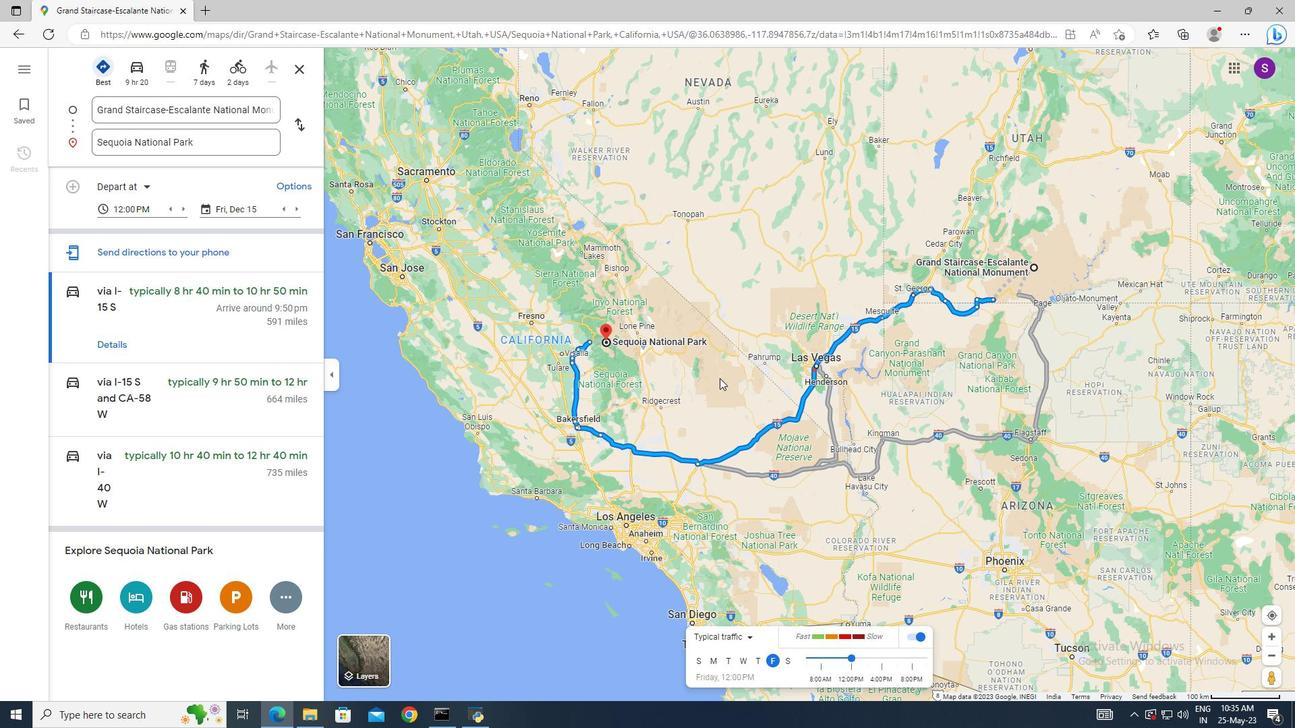 
Action: Mouse scrolled (747, 388) with delta (0, 0)
Screenshot: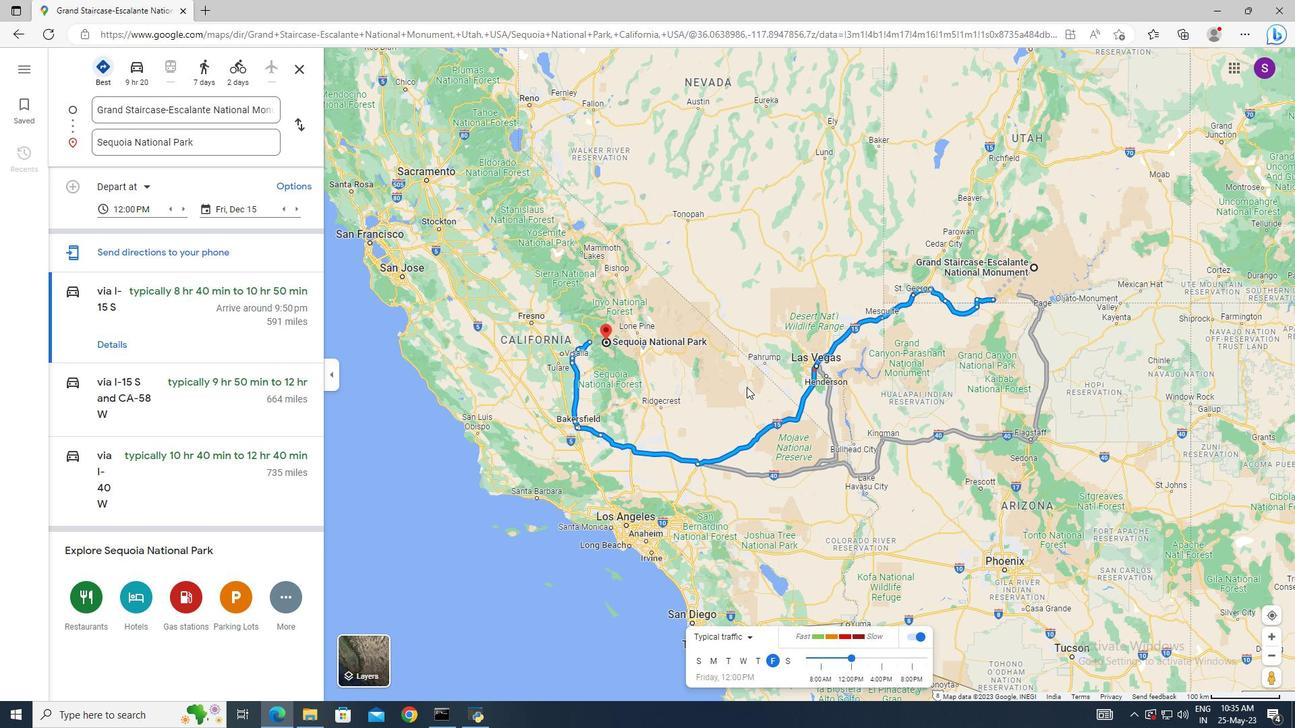 
Action: Mouse scrolled (747, 388) with delta (0, 0)
Screenshot: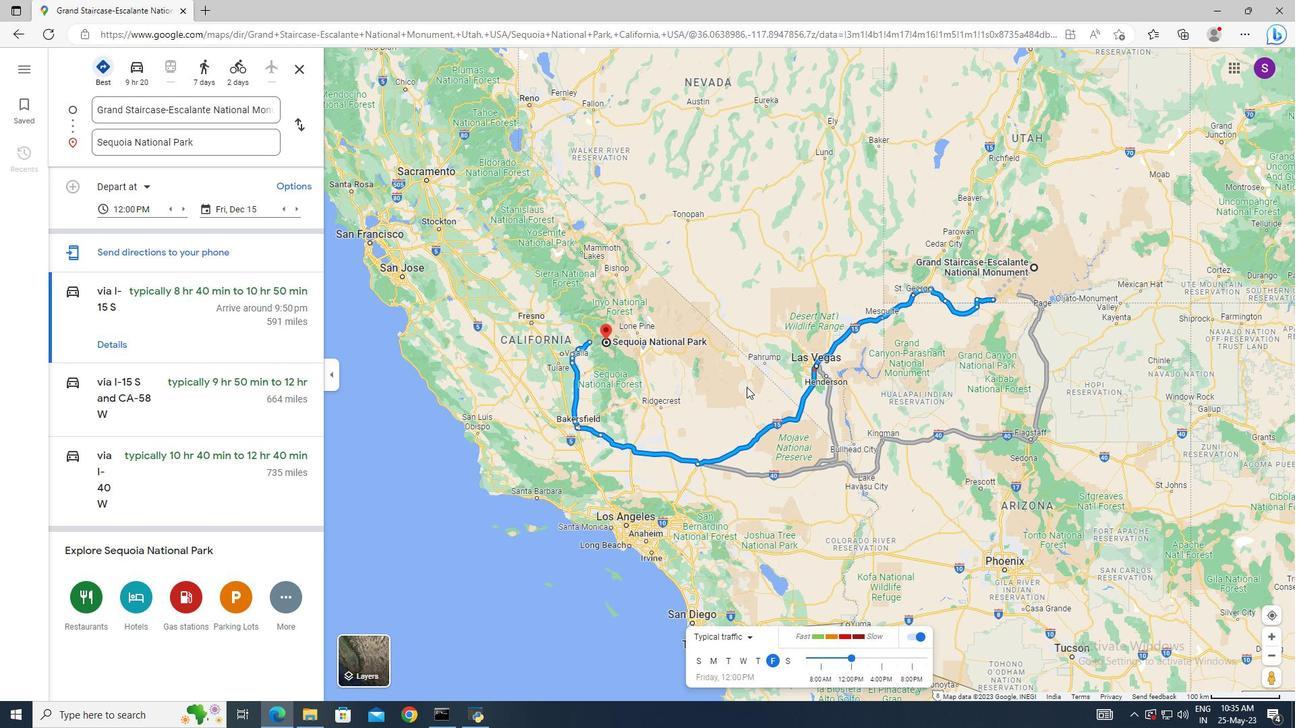 
